 Task: In Heading Arial with underline. Font size of heading  '18'Font style of data Calibri. Font size of data  9Alignment of headline & data Align center. Fill color in heading,  RedFont color of data Black Apply border in Data No BorderIn the sheet  Excel Template Workbook Spreadsheetbook
Action: Mouse moved to (48, 130)
Screenshot: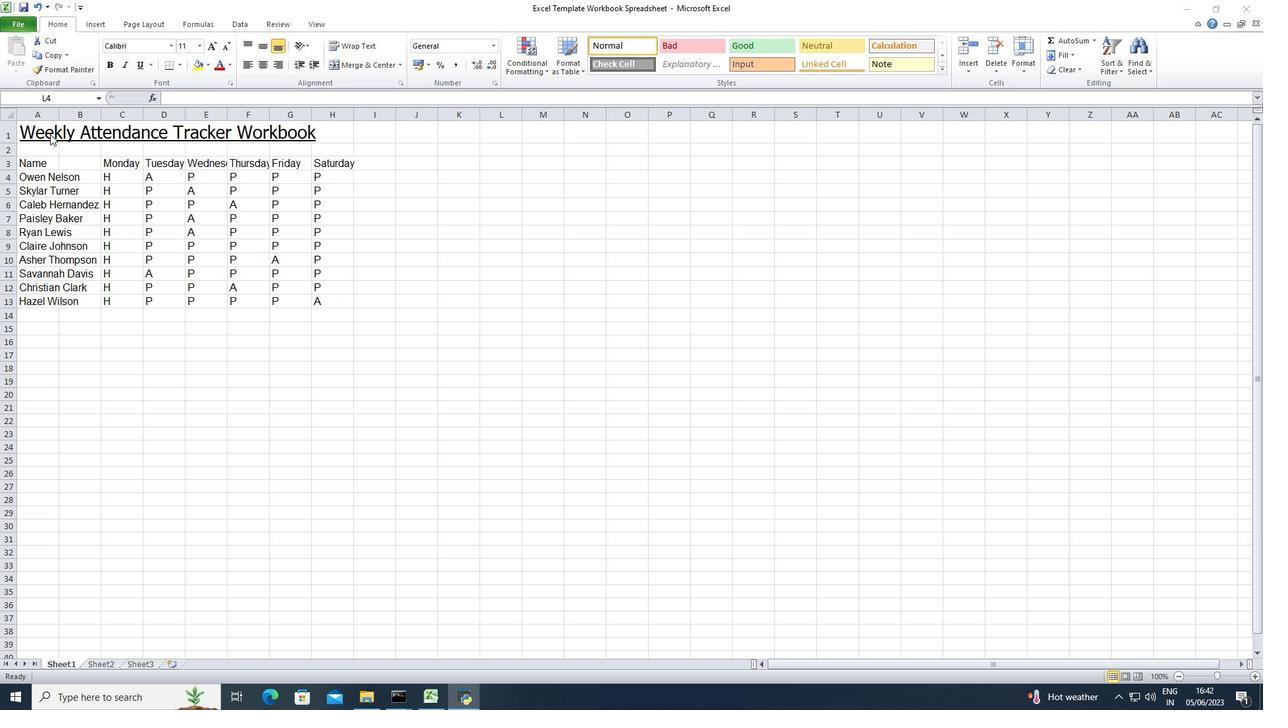 
Action: Mouse pressed left at (48, 130)
Screenshot: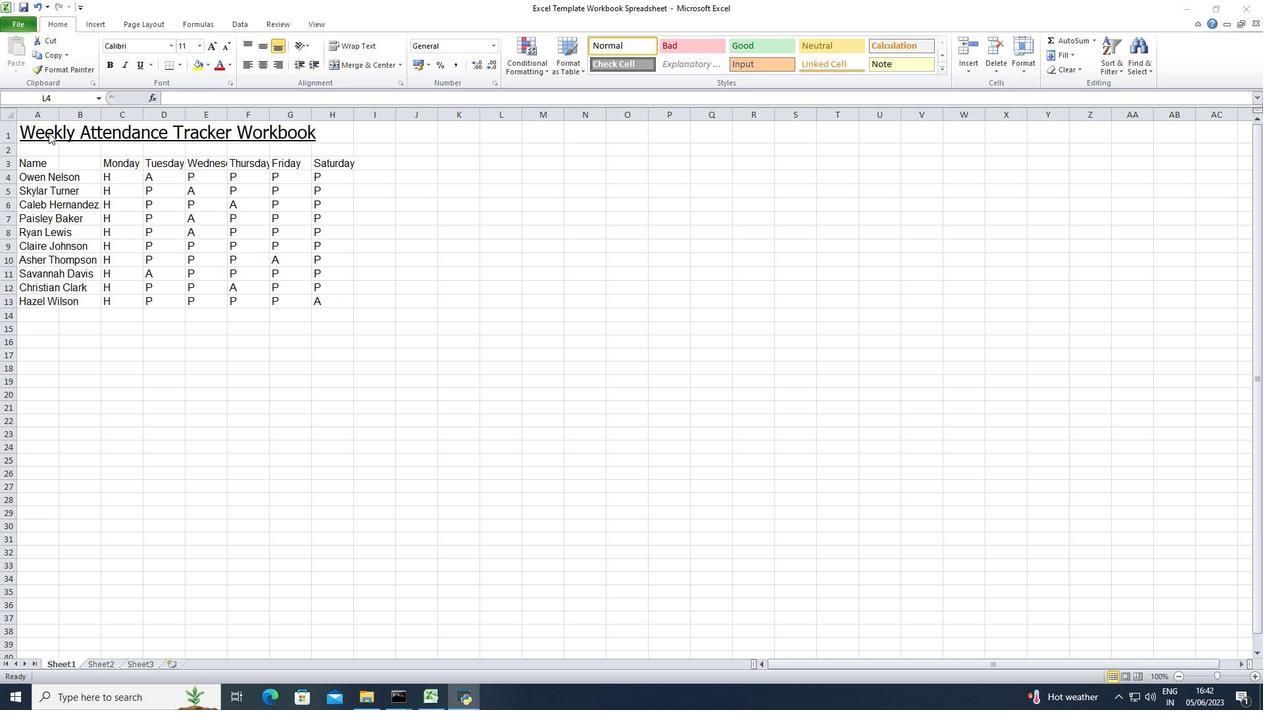 
Action: Mouse moved to (42, 130)
Screenshot: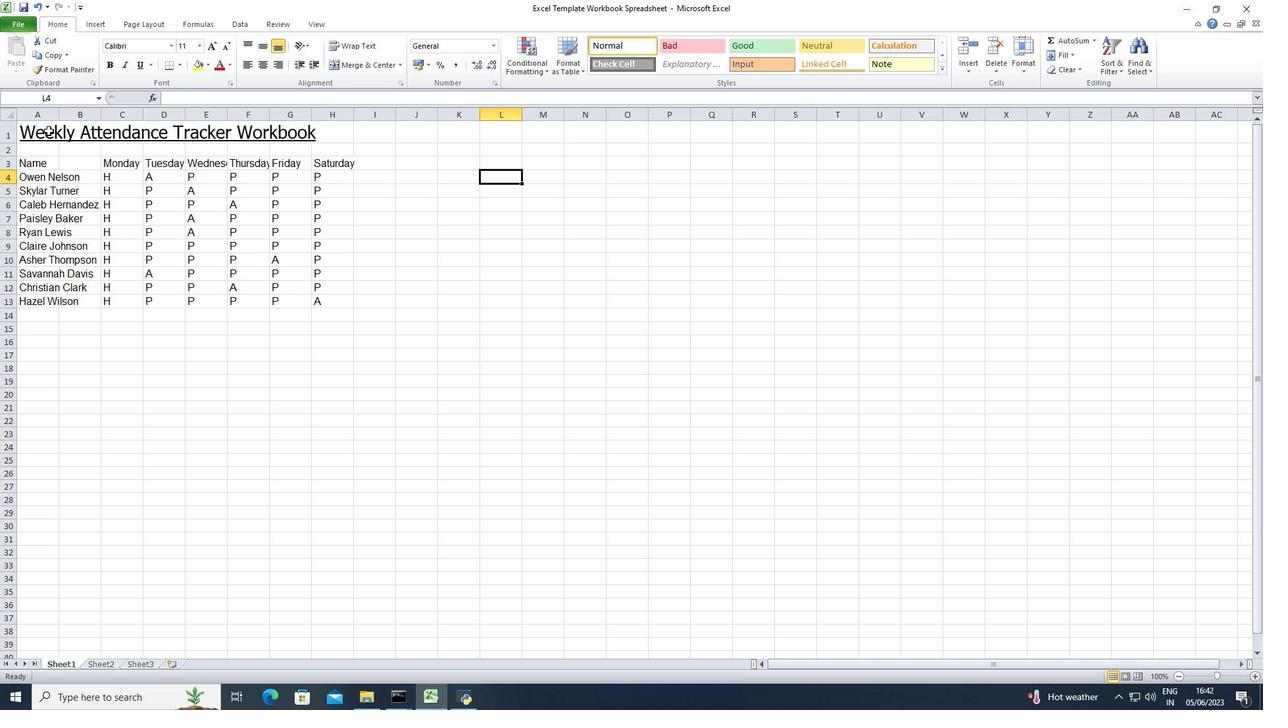 
Action: Mouse pressed left at (42, 130)
Screenshot: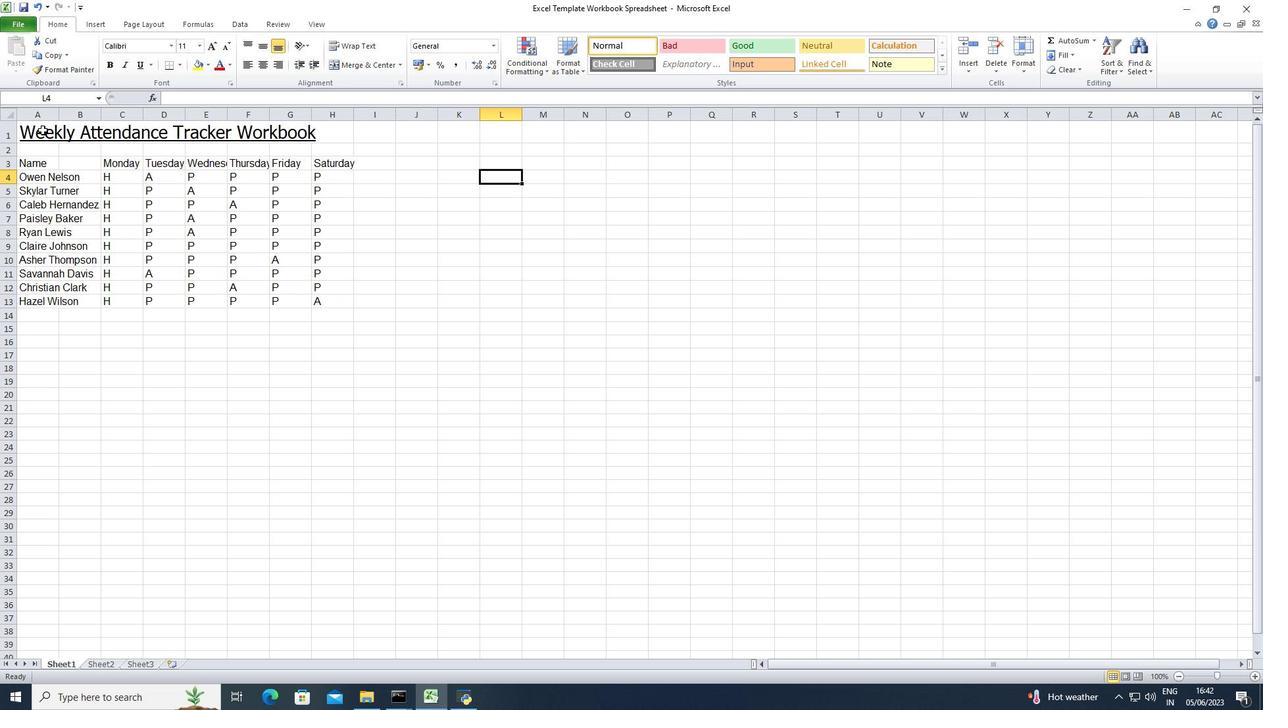 
Action: Mouse pressed left at (42, 130)
Screenshot: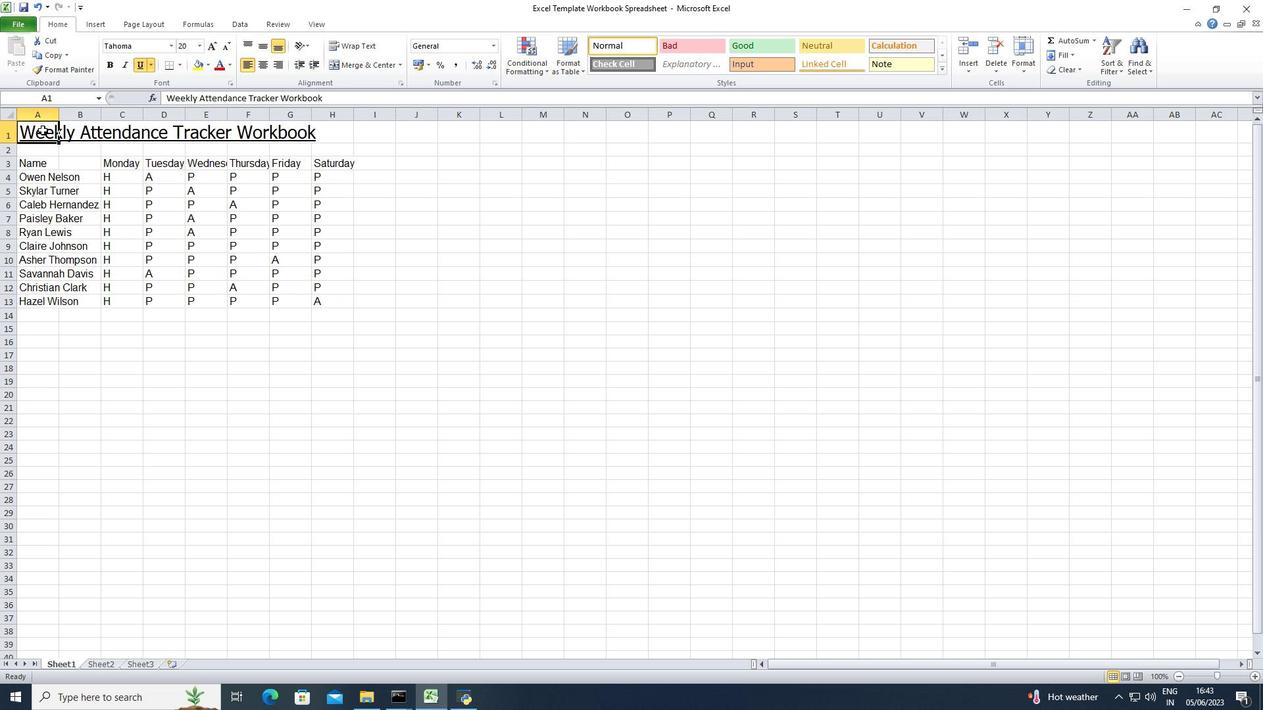
Action: Mouse moved to (132, 171)
Screenshot: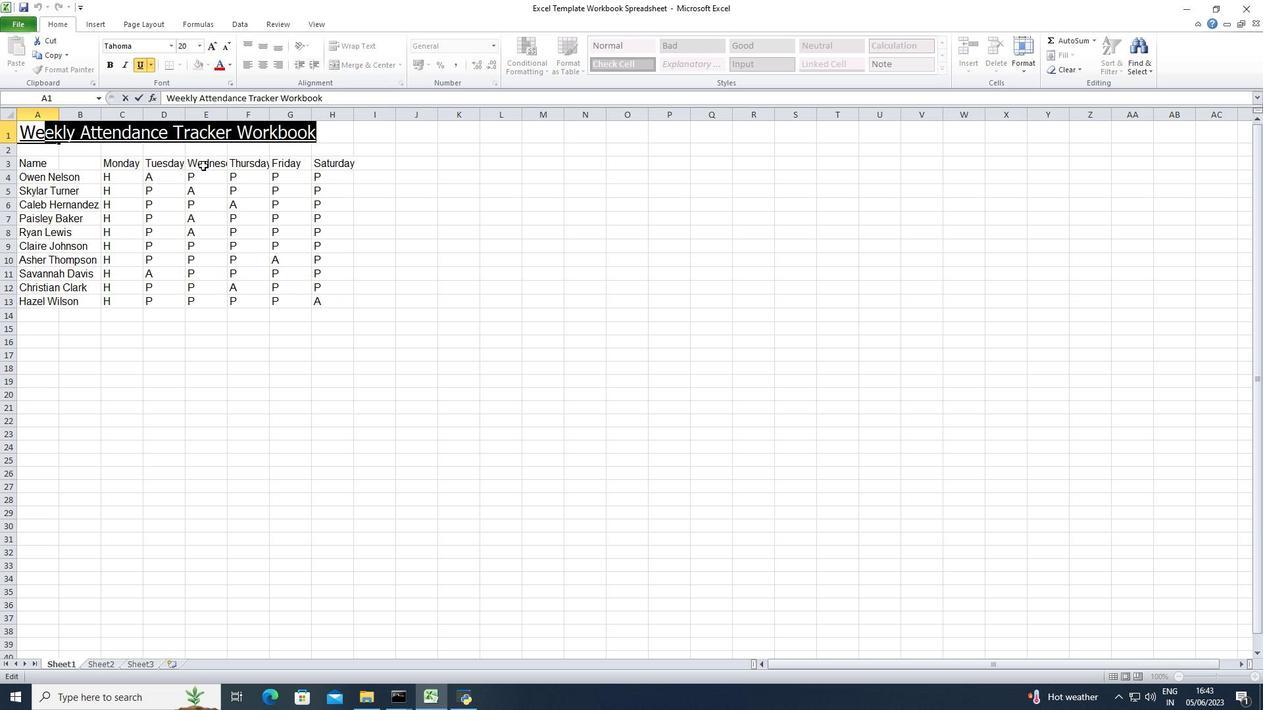 
Action: Mouse pressed left at (132, 171)
Screenshot: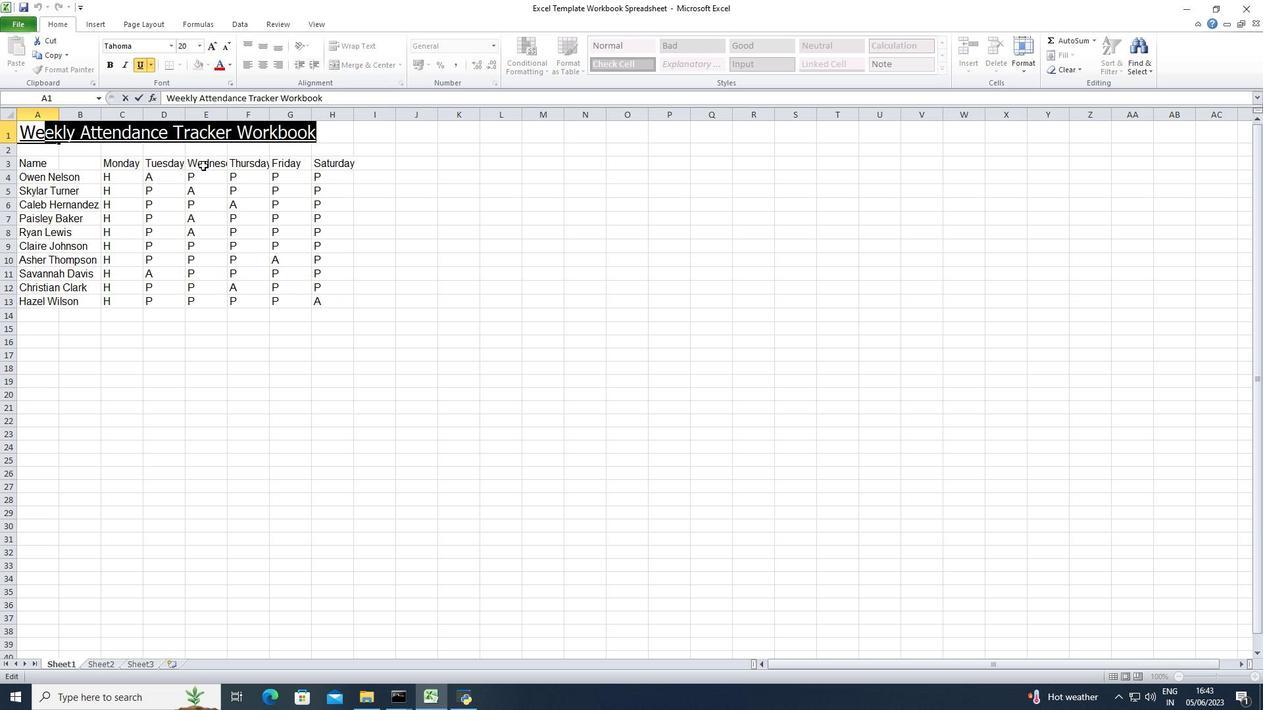 
Action: Mouse moved to (42, 139)
Screenshot: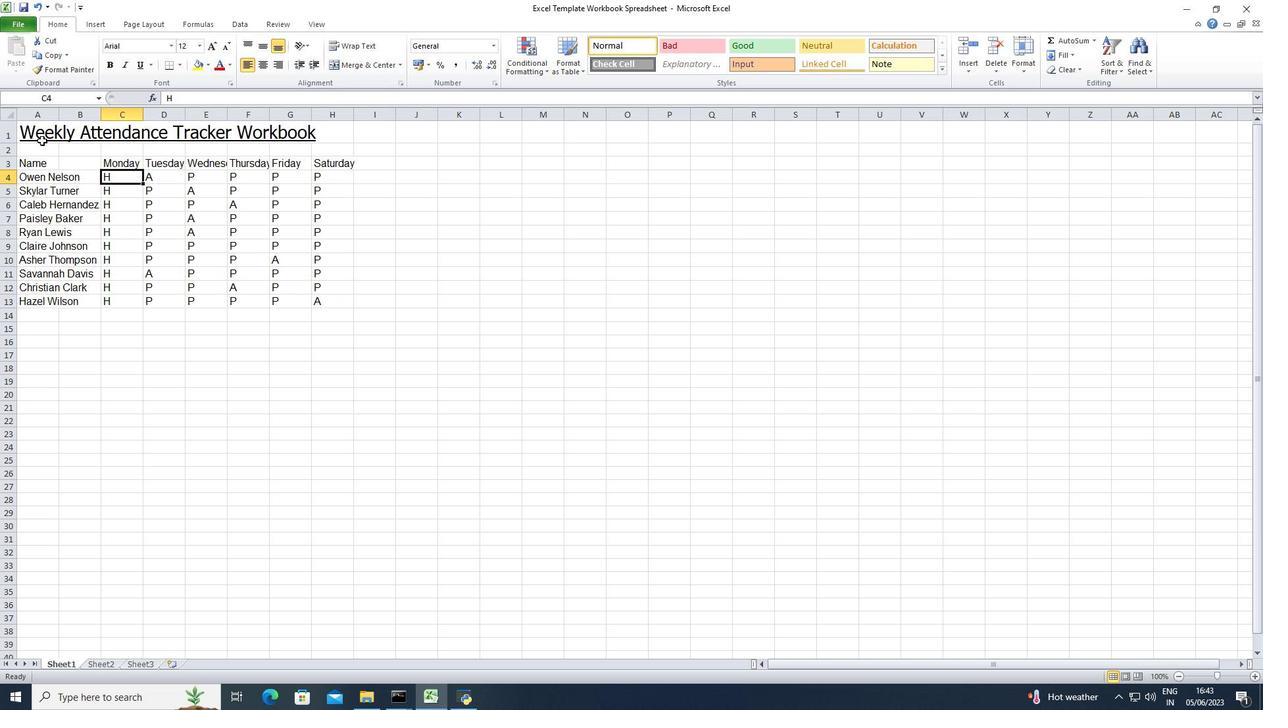 
Action: Mouse pressed left at (42, 139)
Screenshot: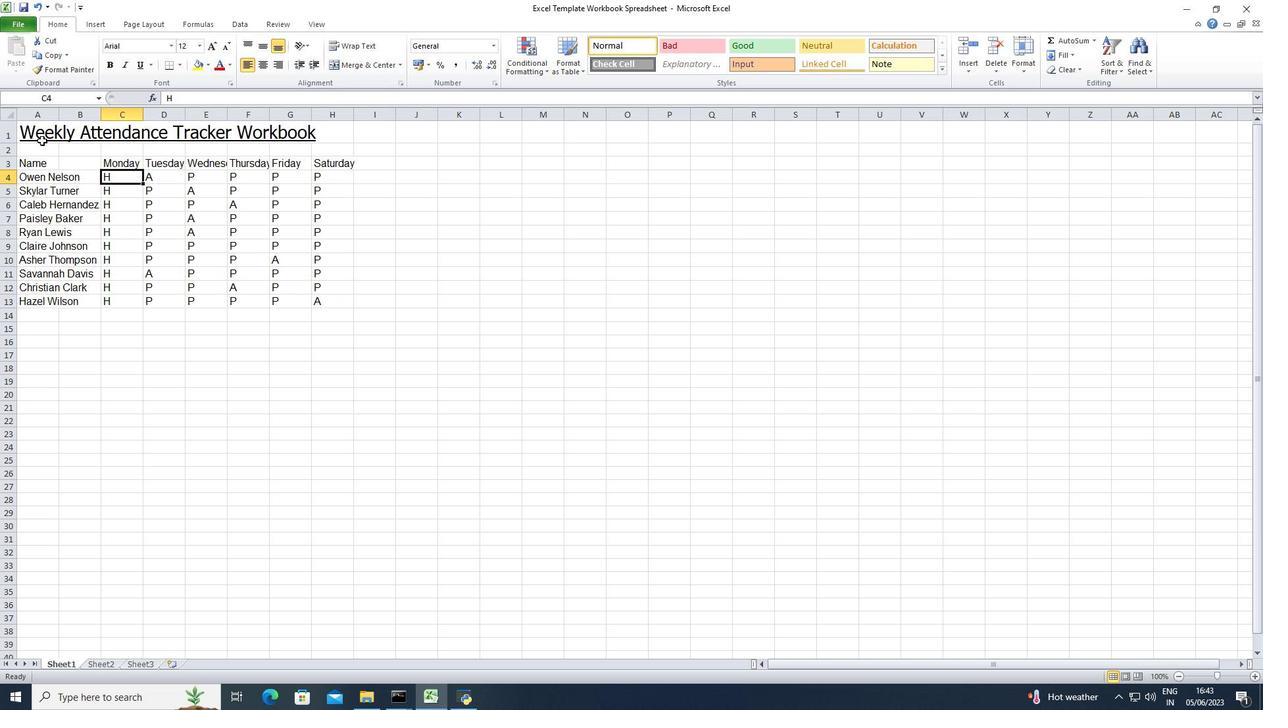 
Action: Mouse moved to (147, 46)
Screenshot: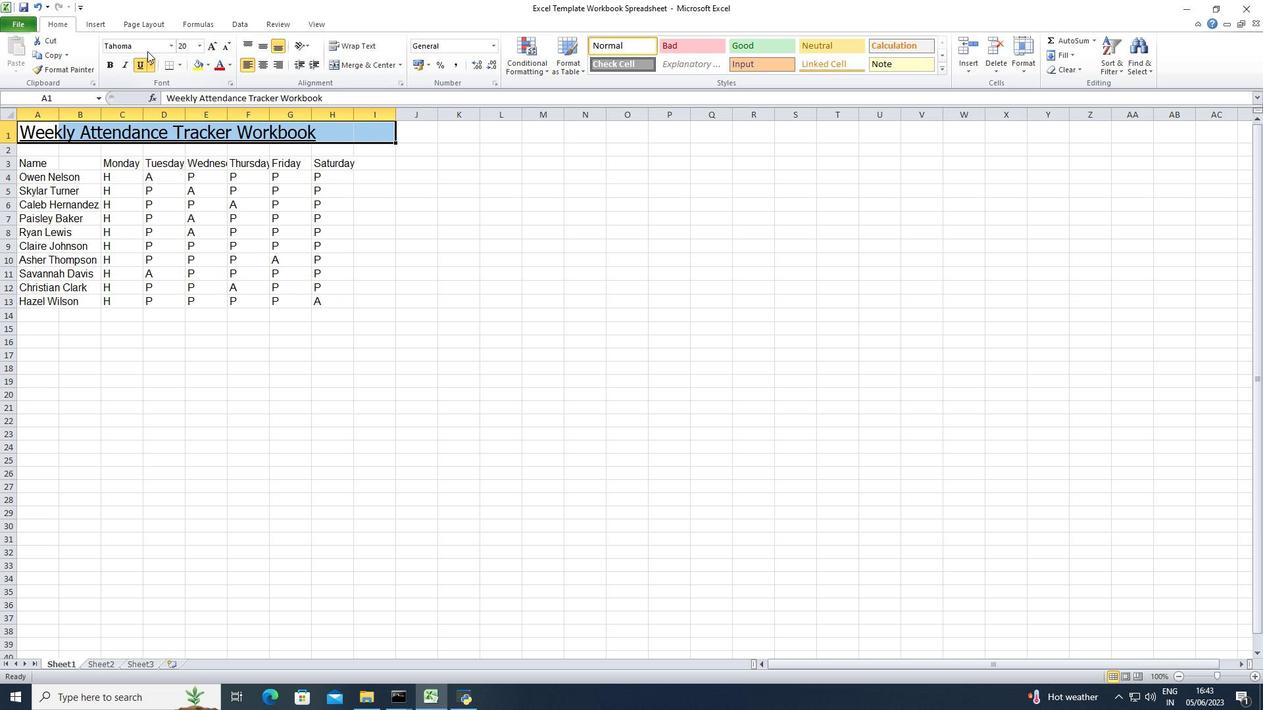
Action: Mouse pressed left at (147, 46)
Screenshot: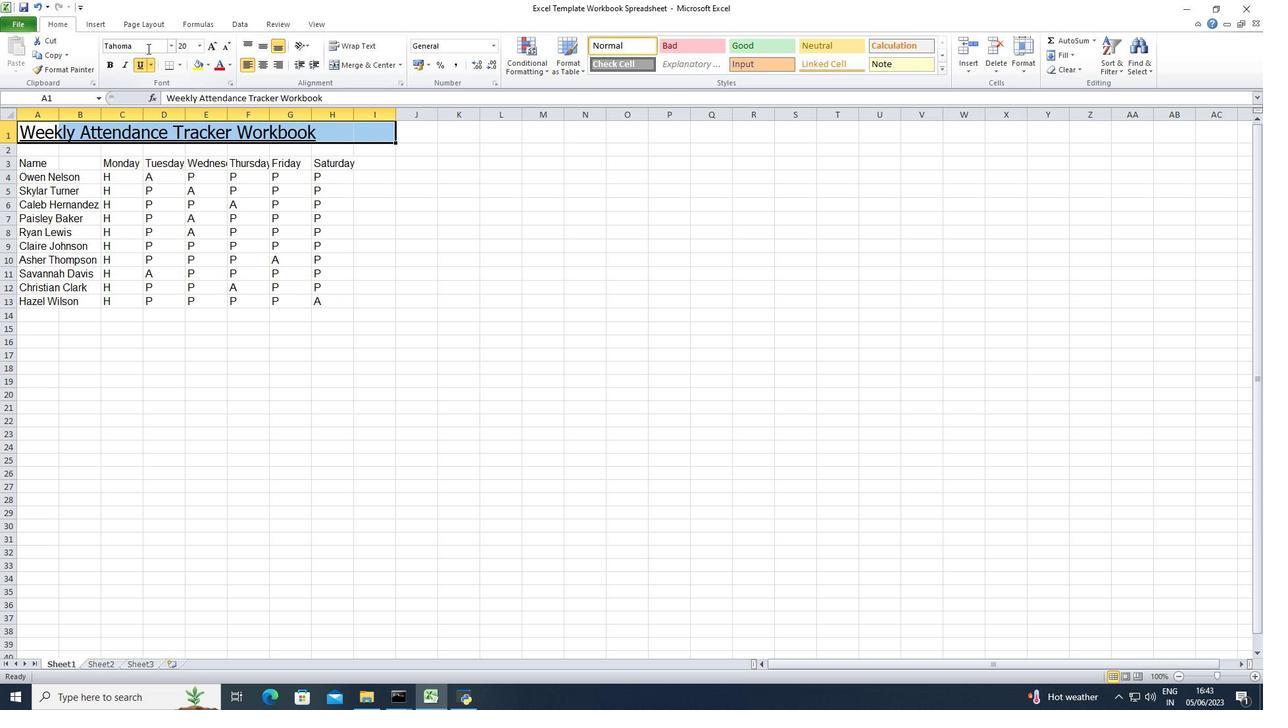 
Action: Key pressed <Key.shift>Arial<Key.enter>
Screenshot: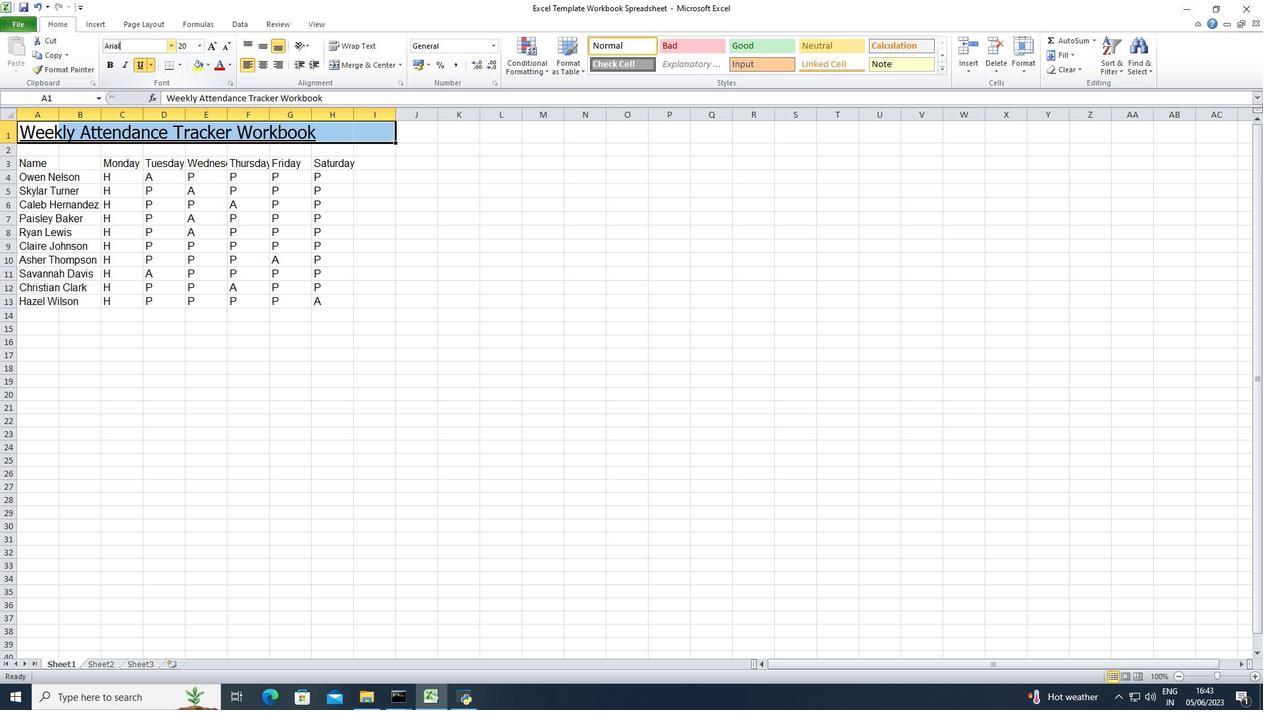 
Action: Mouse moved to (204, 42)
Screenshot: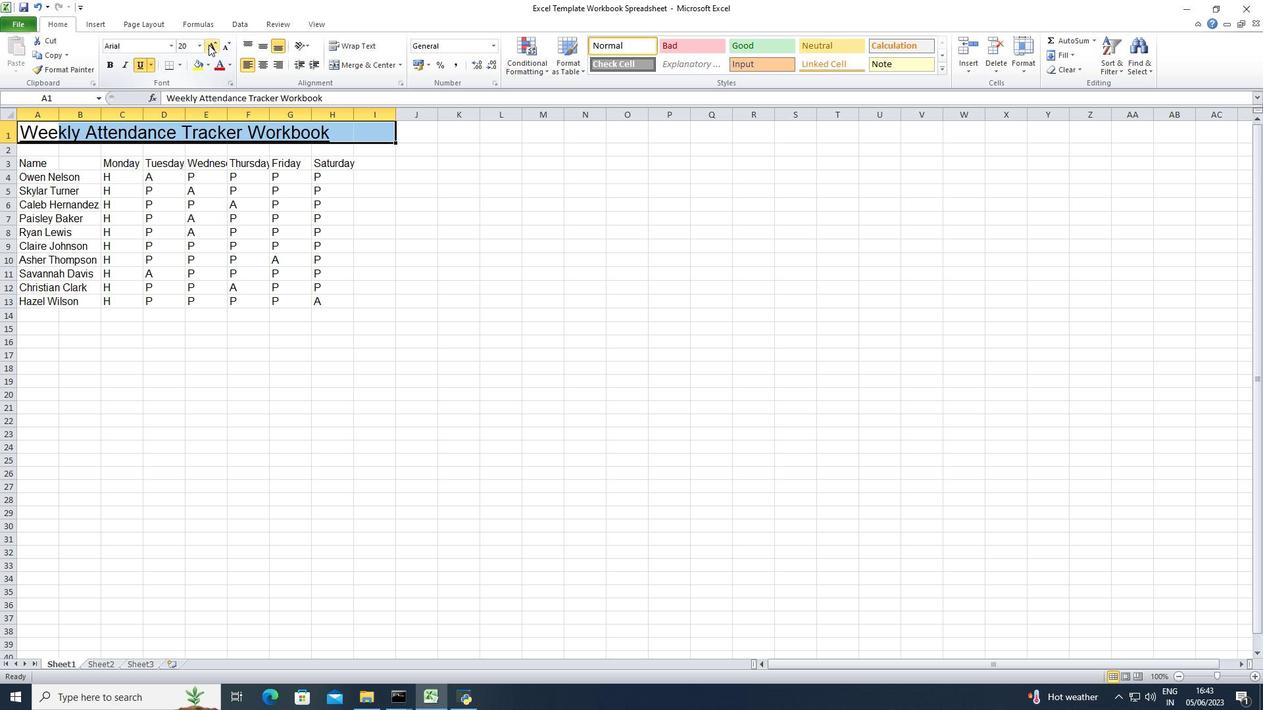 
Action: Mouse pressed left at (204, 42)
Screenshot: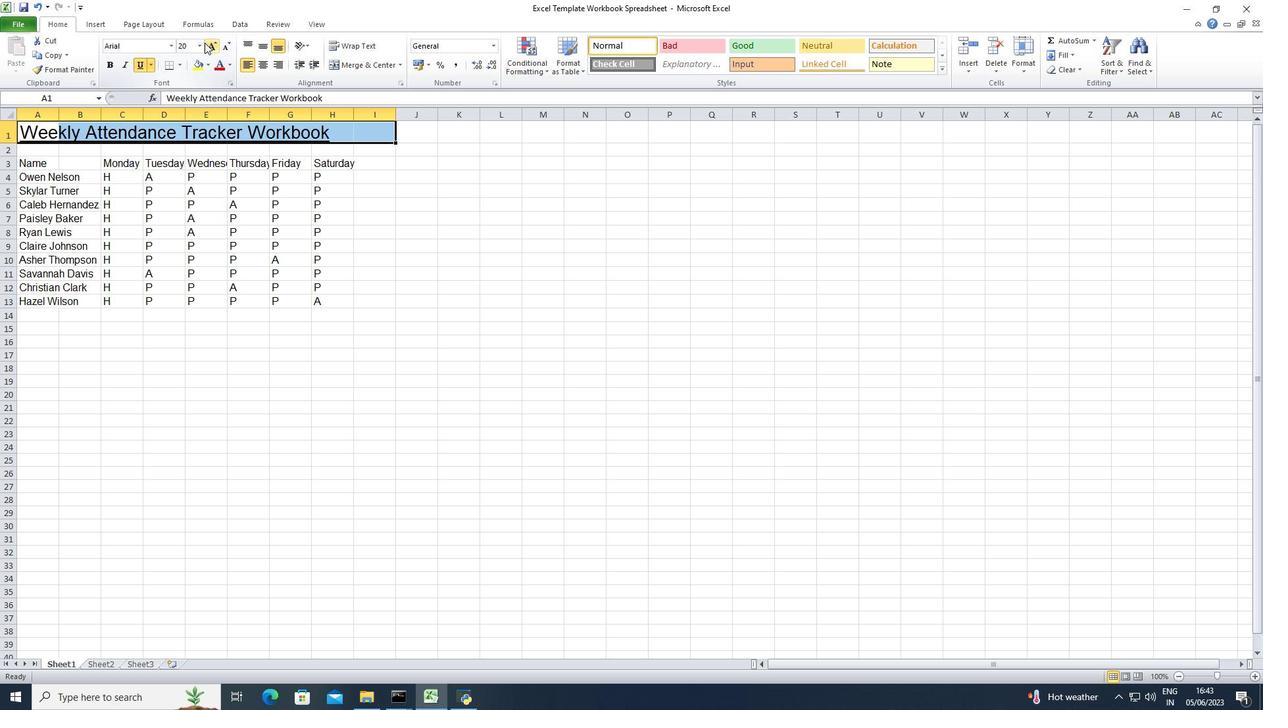
Action: Mouse moved to (202, 42)
Screenshot: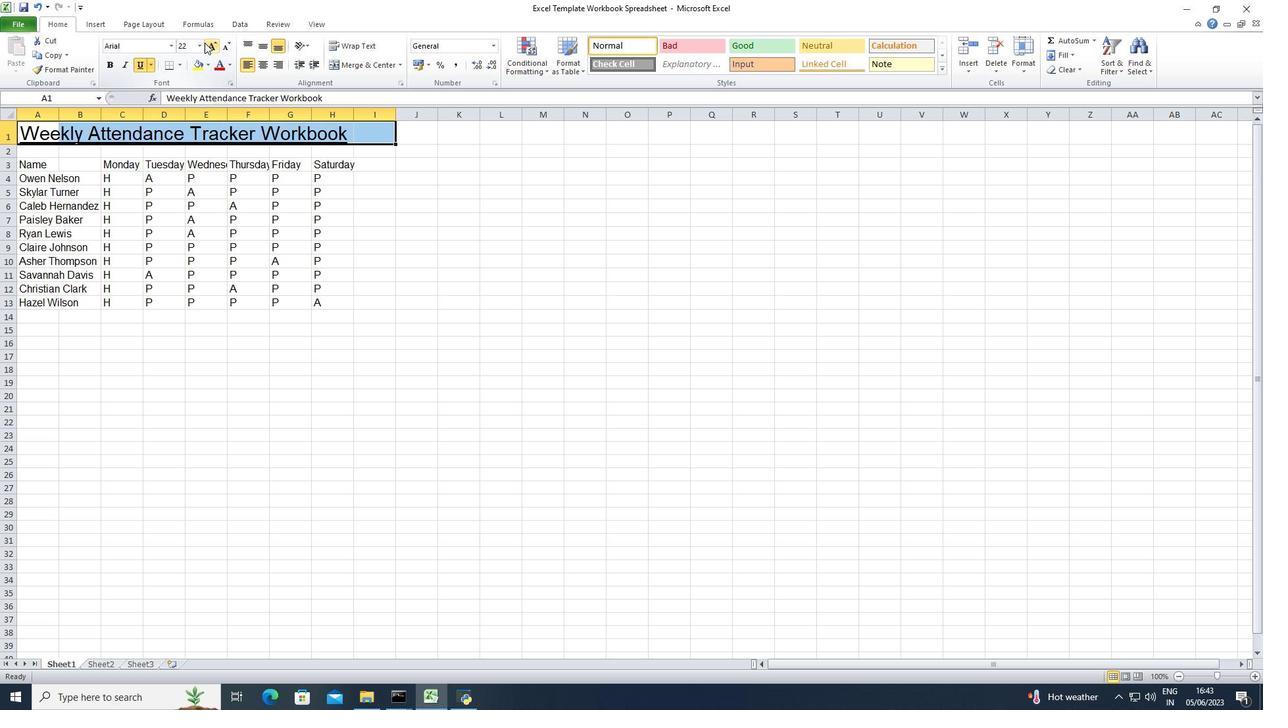 
Action: Mouse pressed left at (202, 42)
Screenshot: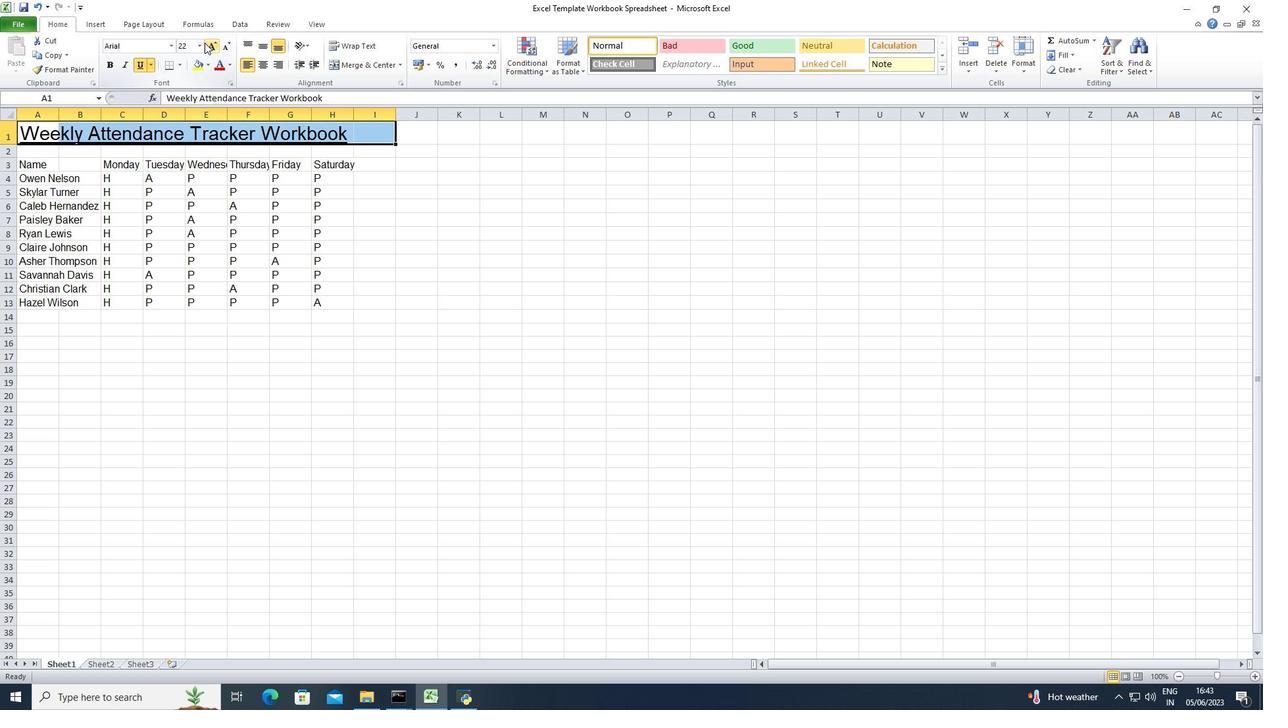 
Action: Mouse moved to (189, 132)
Screenshot: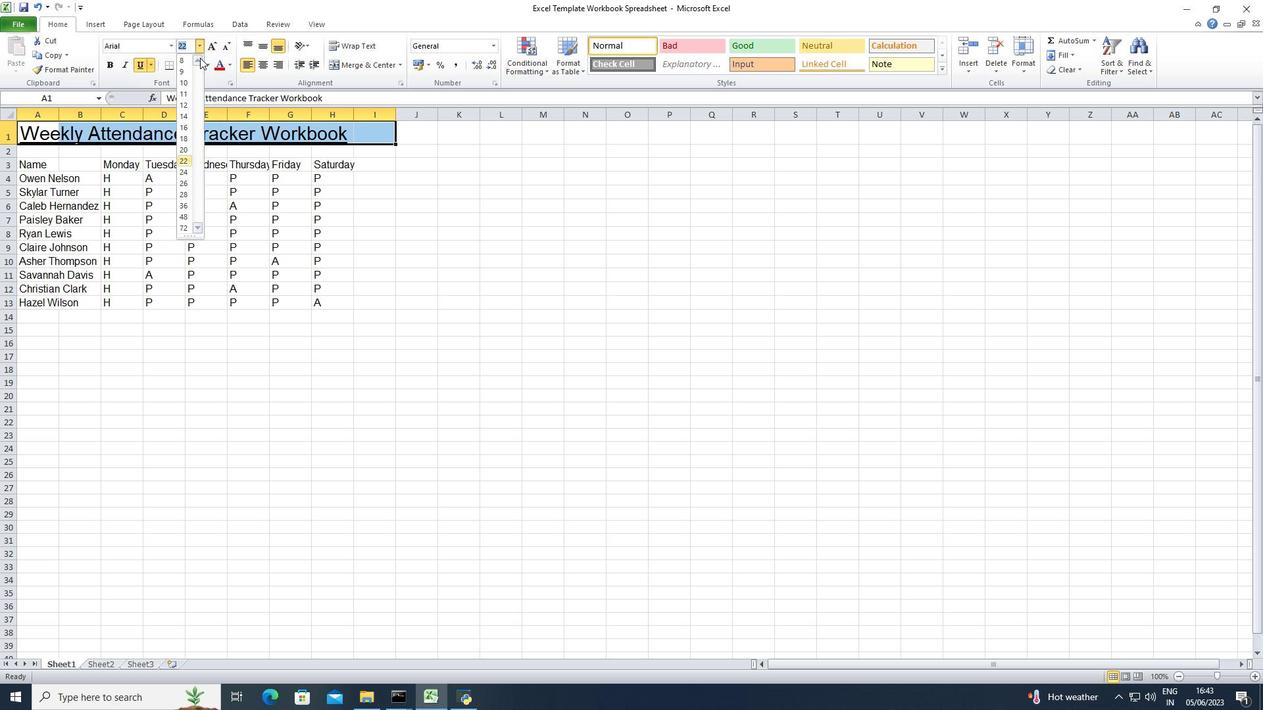 
Action: Mouse pressed left at (189, 132)
Screenshot: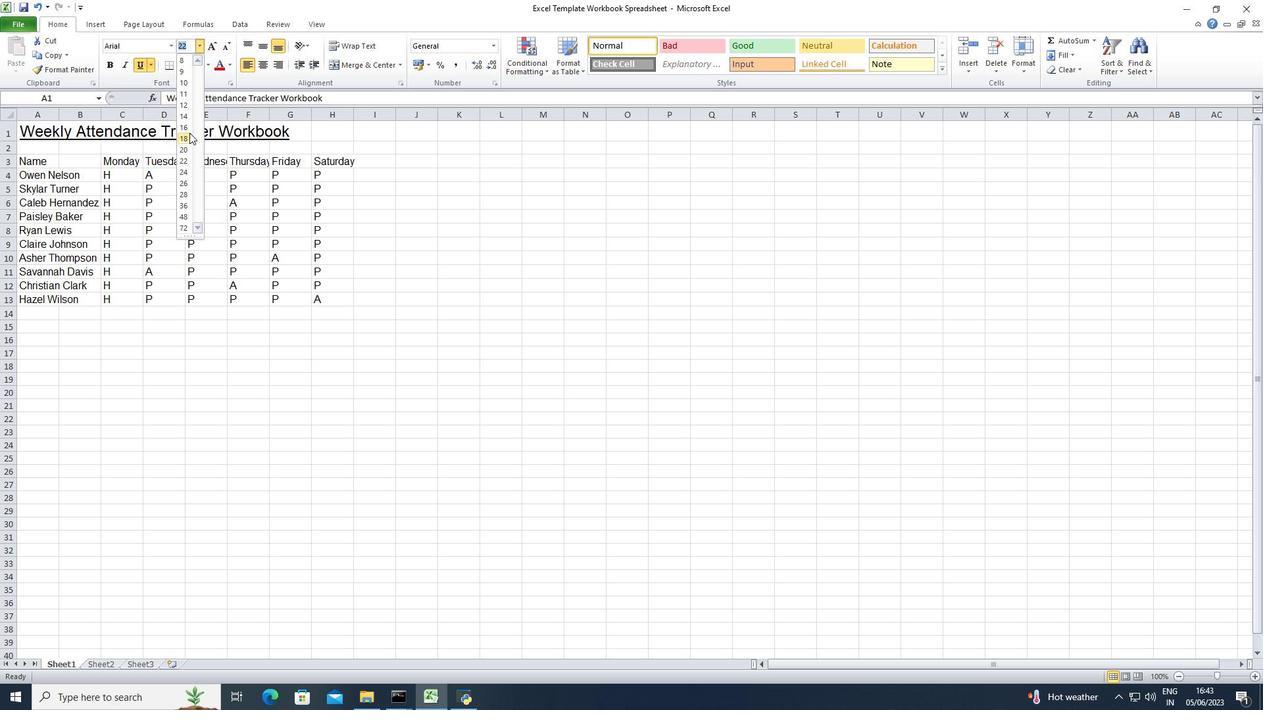 
Action: Mouse moved to (42, 161)
Screenshot: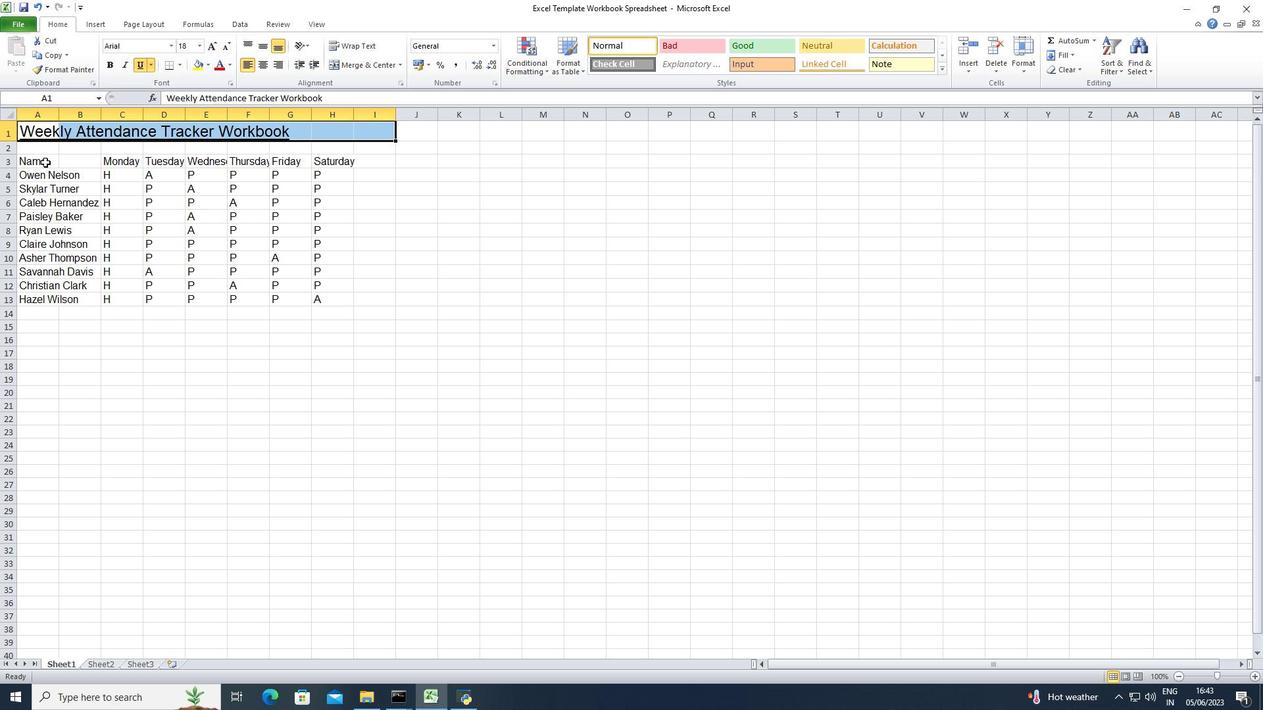 
Action: Mouse pressed left at (42, 161)
Screenshot: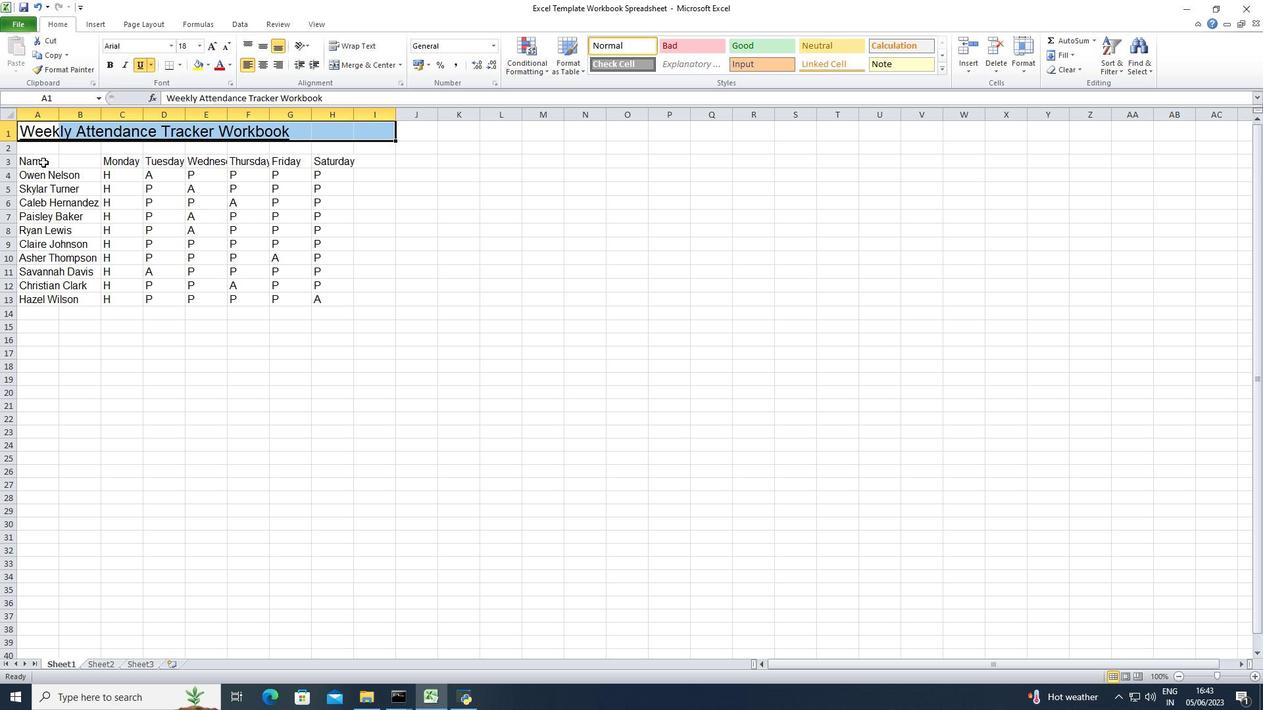 
Action: Mouse moved to (138, 43)
Screenshot: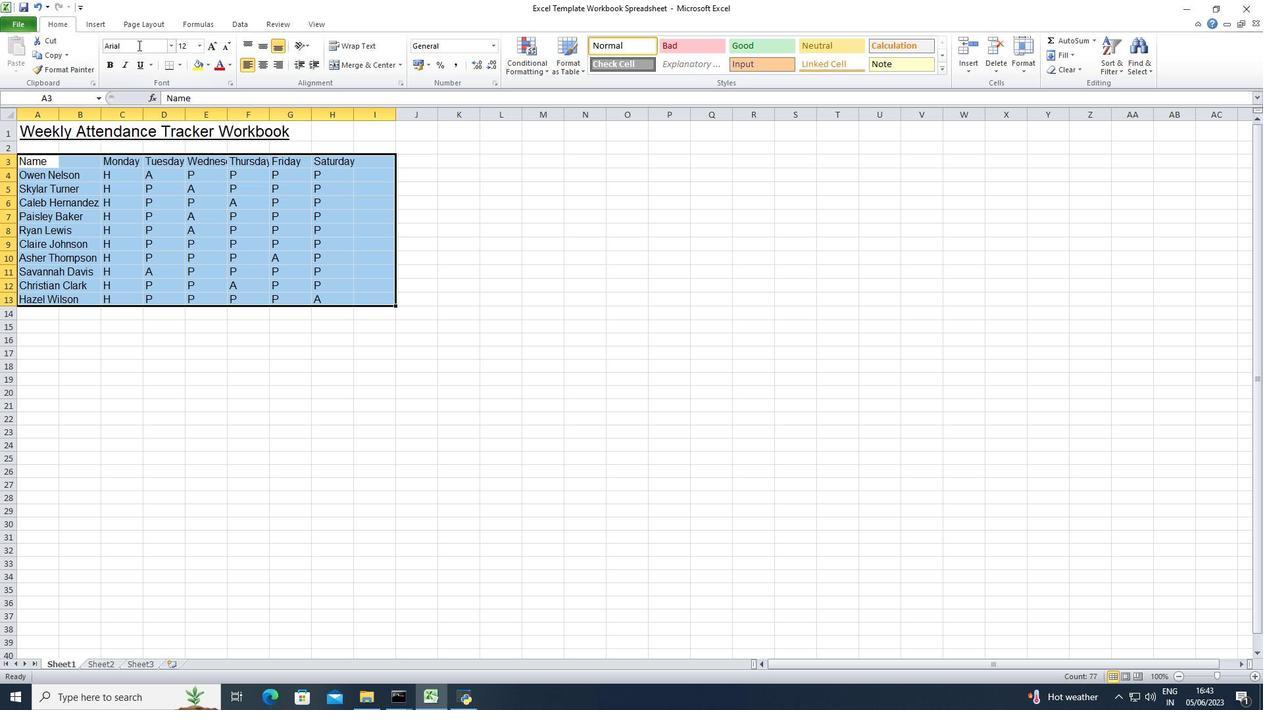
Action: Mouse pressed left at (138, 43)
Screenshot: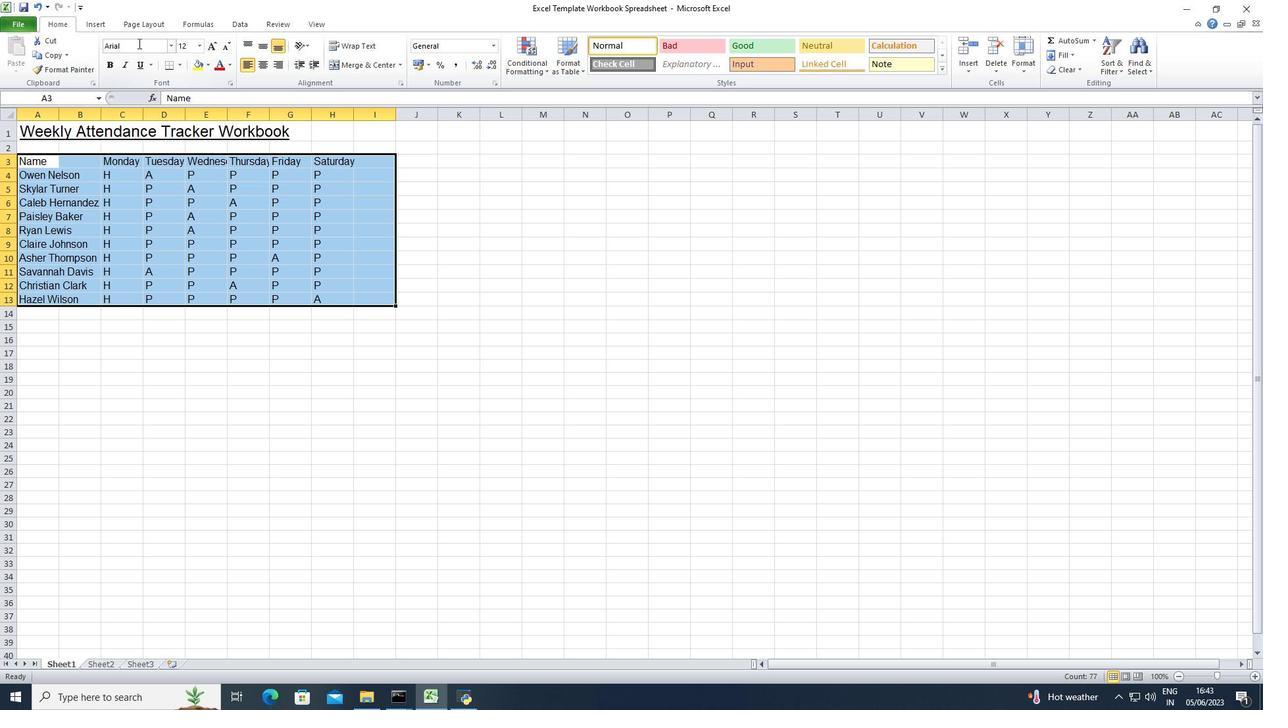 
Action: Key pressed <Key.shift>Calibri<Key.enter>
Screenshot: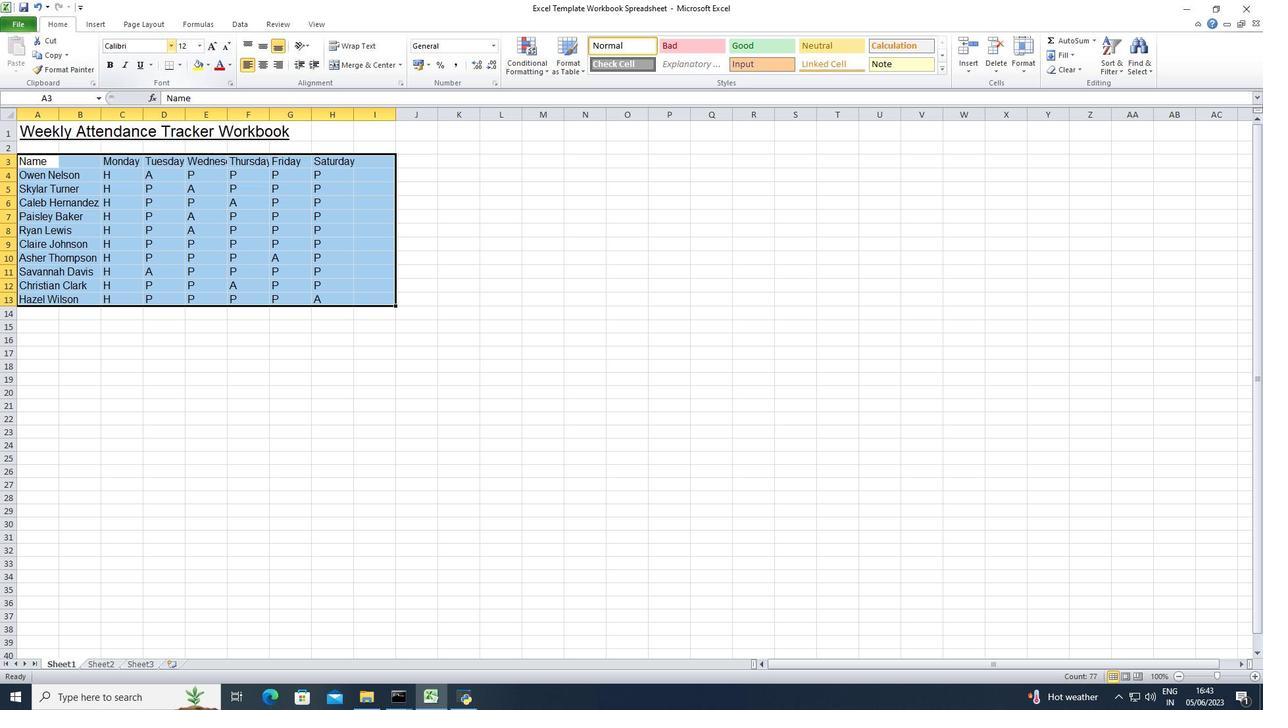 
Action: Mouse moved to (196, 46)
Screenshot: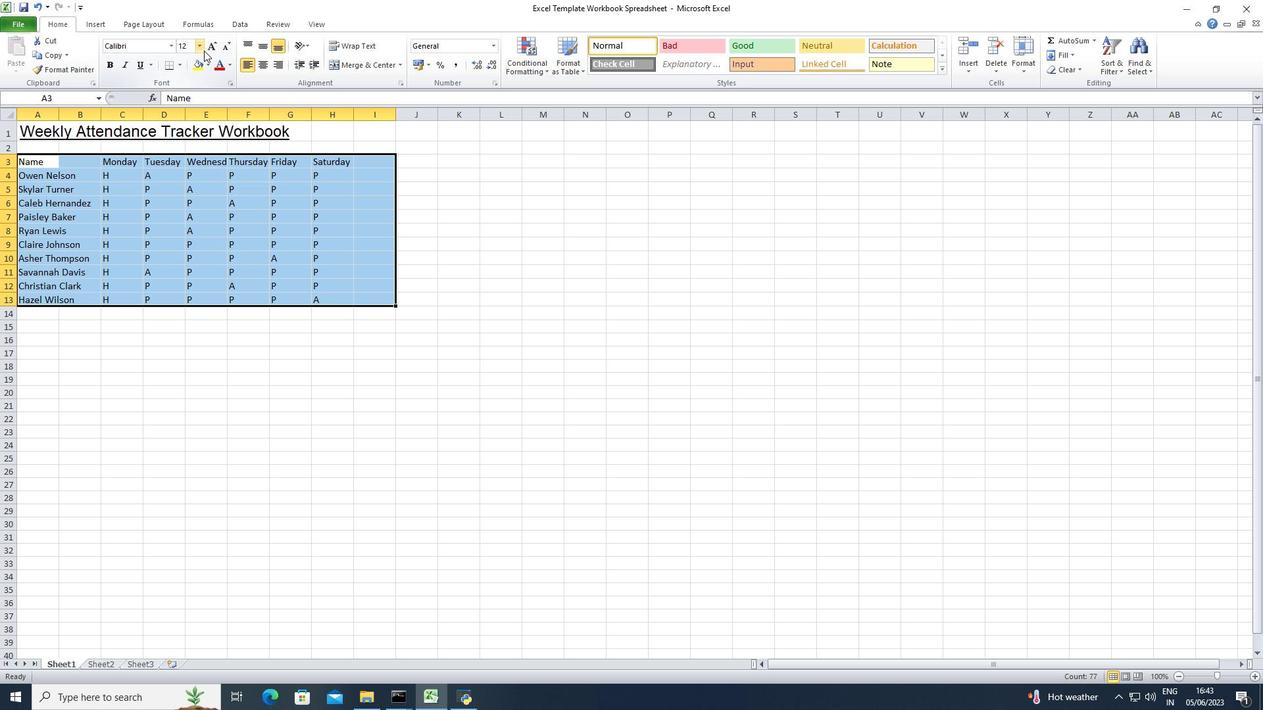 
Action: Mouse pressed left at (196, 46)
Screenshot: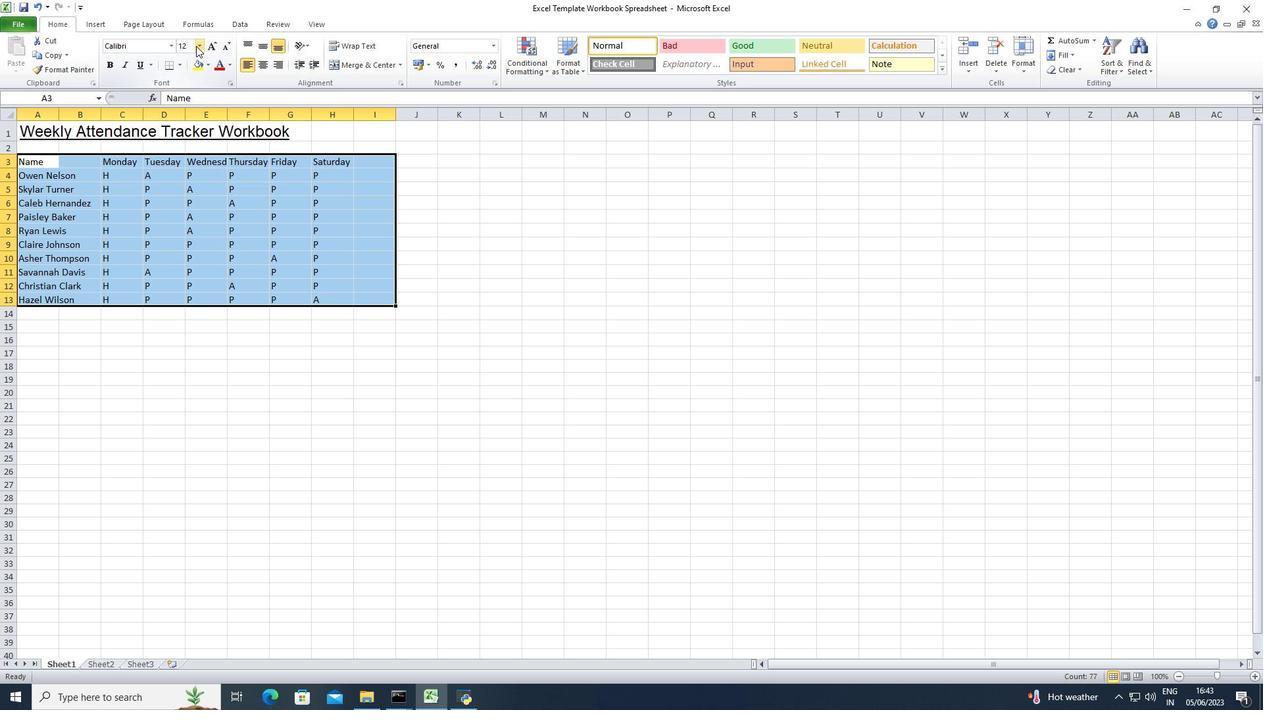 
Action: Mouse moved to (188, 67)
Screenshot: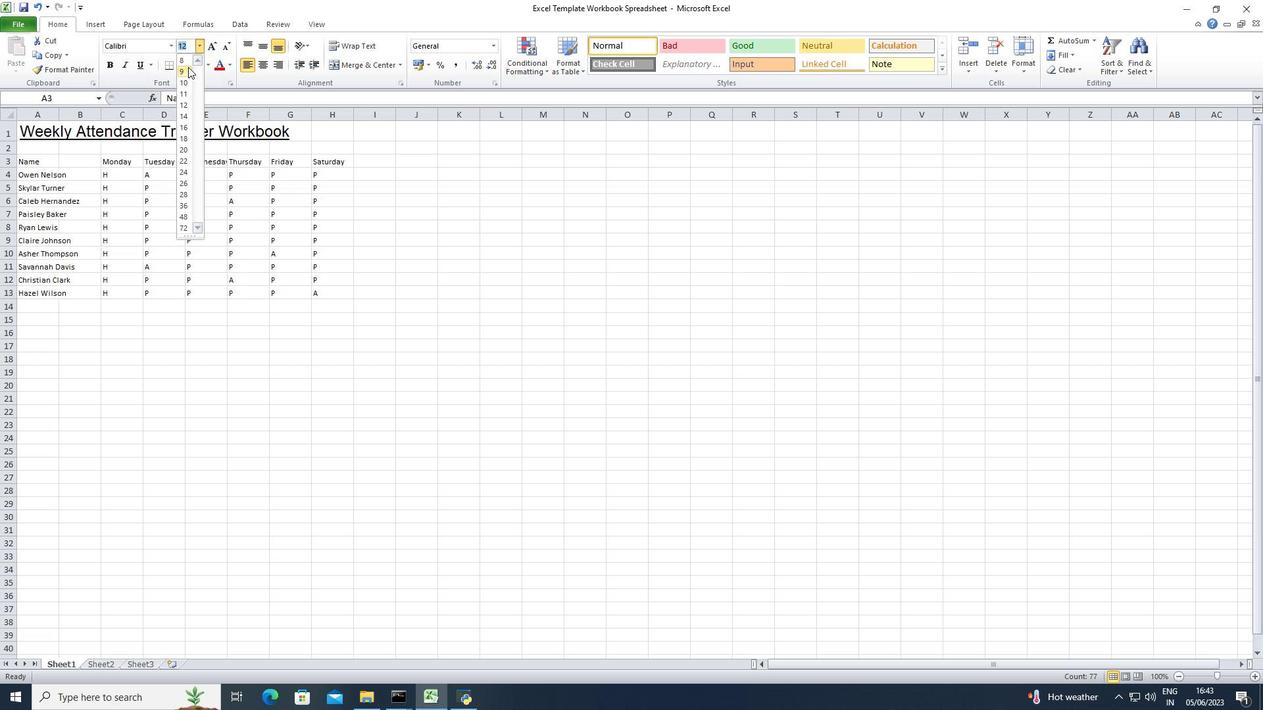 
Action: Mouse pressed left at (188, 67)
Screenshot: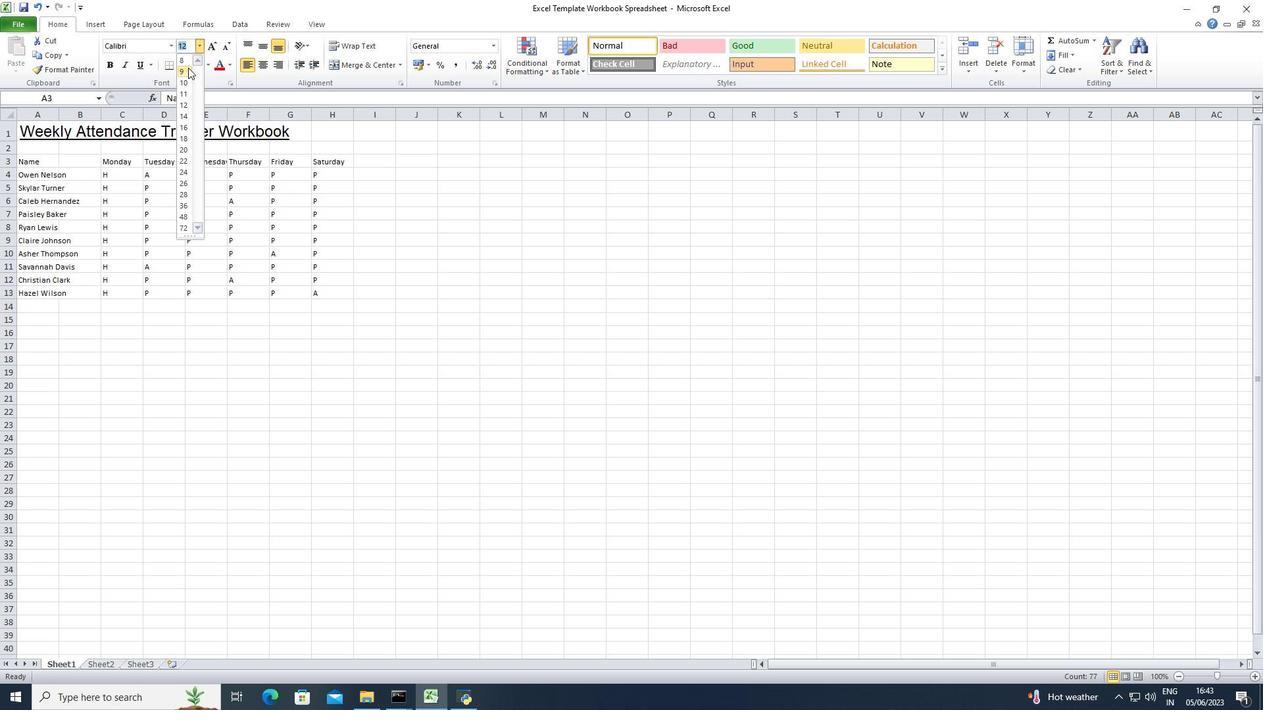 
Action: Mouse moved to (267, 62)
Screenshot: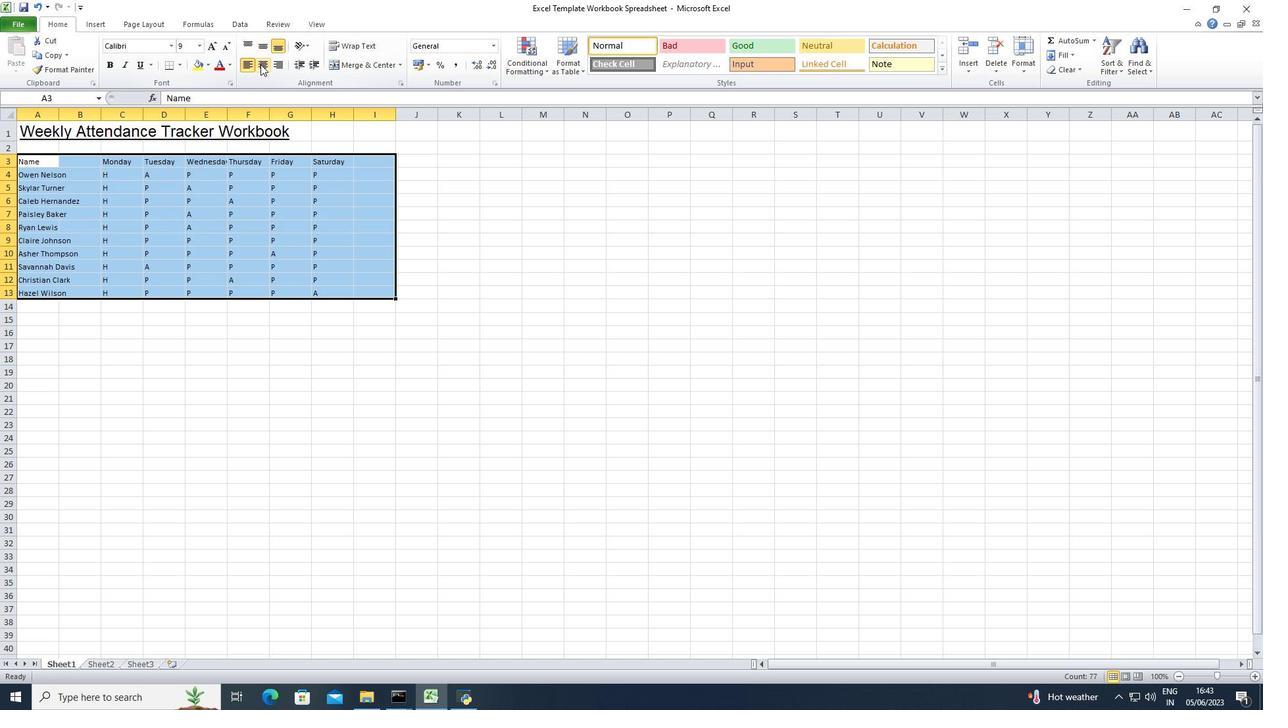 
Action: Mouse pressed left at (267, 62)
Screenshot: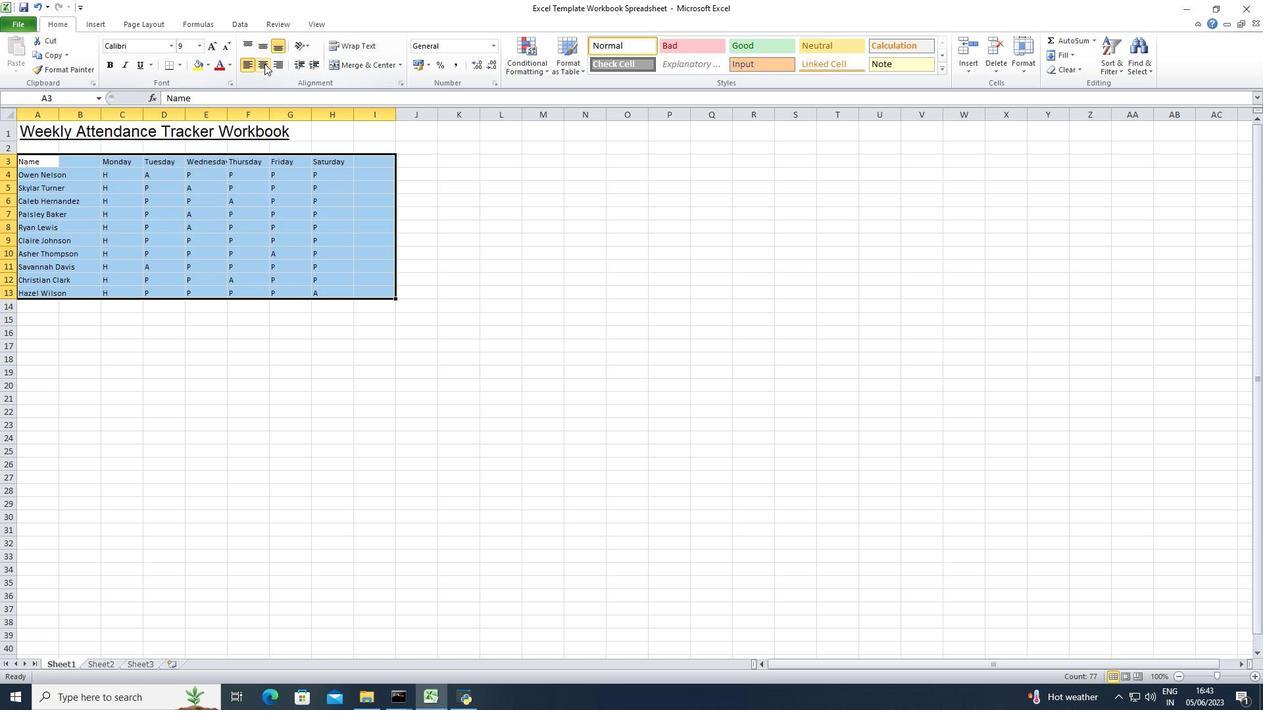 
Action: Mouse moved to (46, 130)
Screenshot: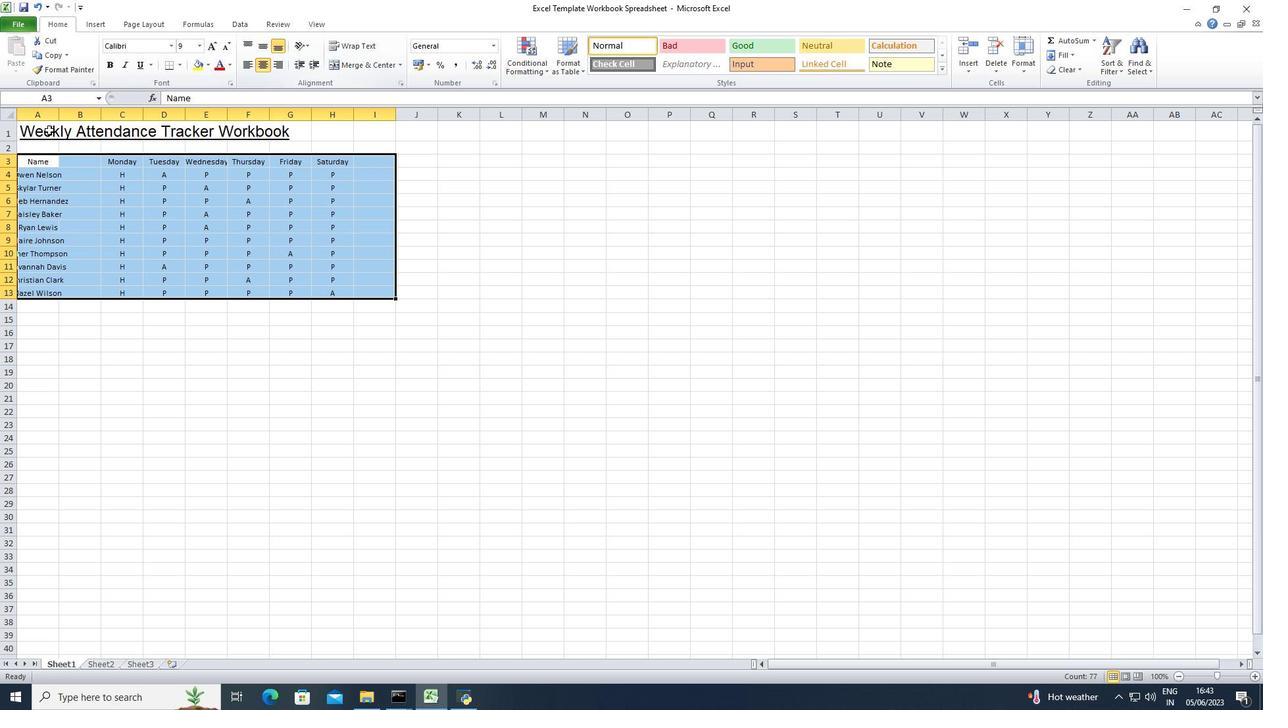 
Action: Mouse pressed left at (46, 130)
Screenshot: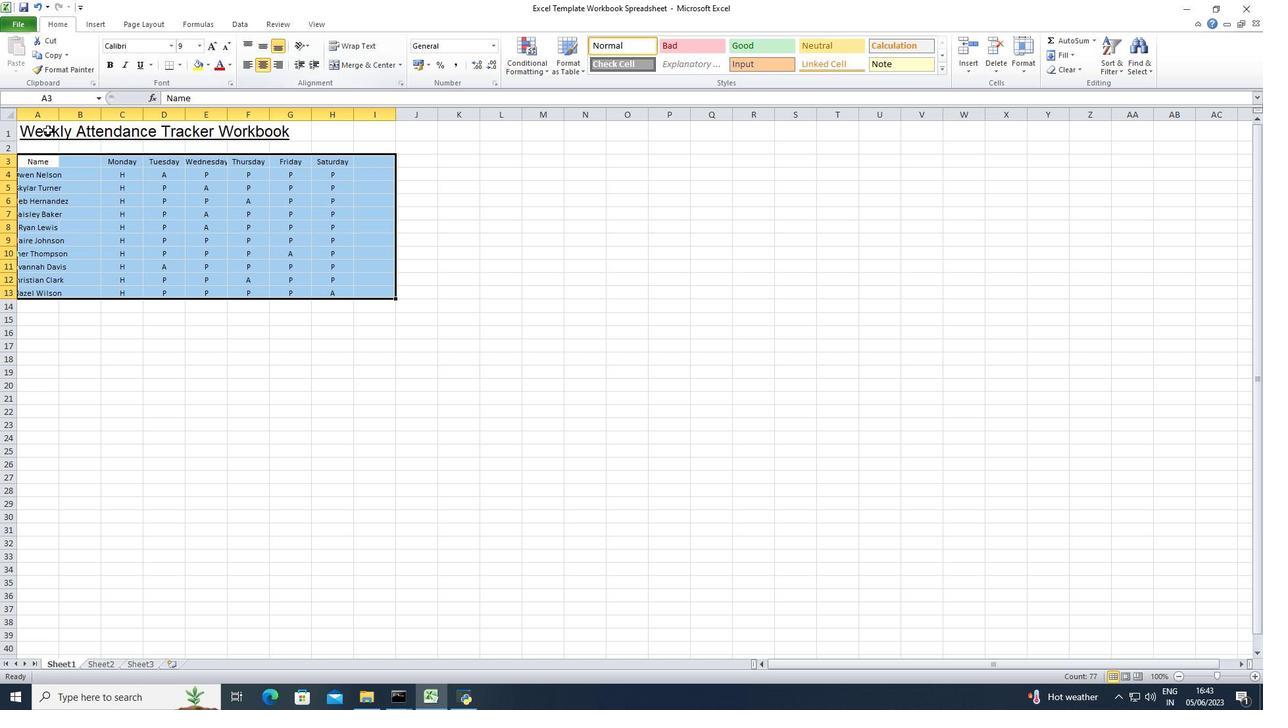 
Action: Mouse moved to (265, 69)
Screenshot: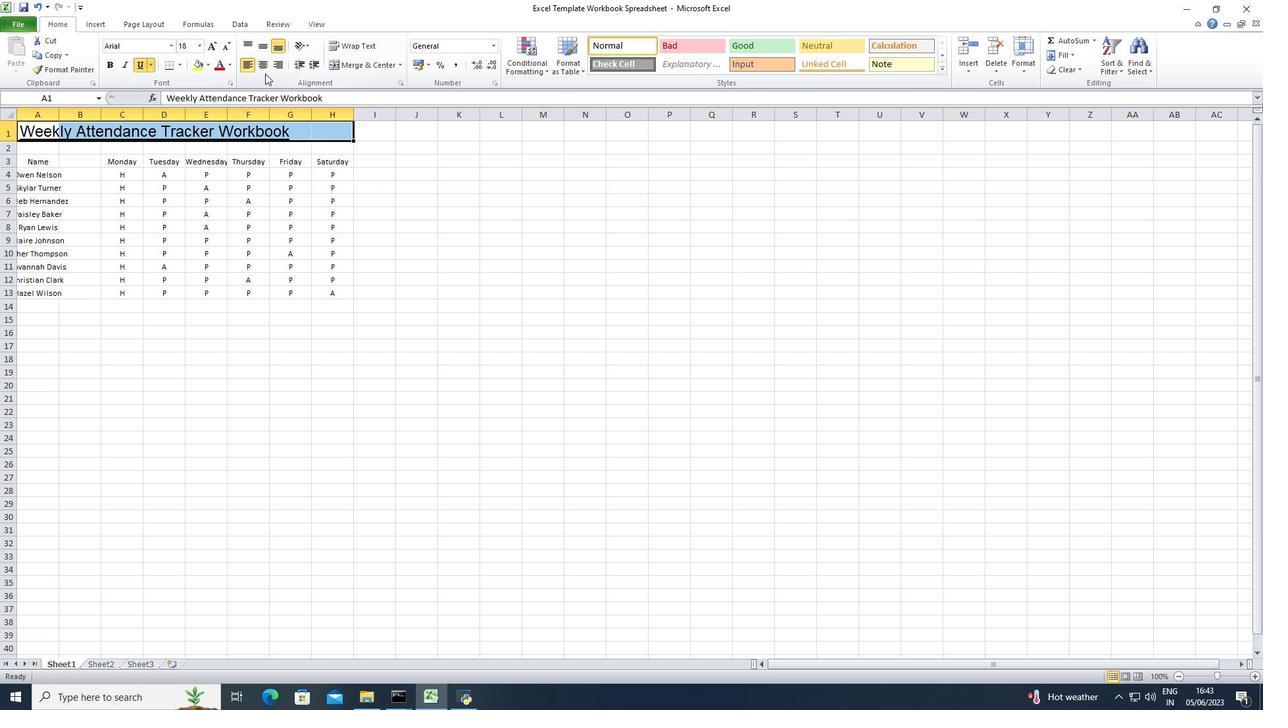 
Action: Mouse pressed left at (265, 69)
Screenshot: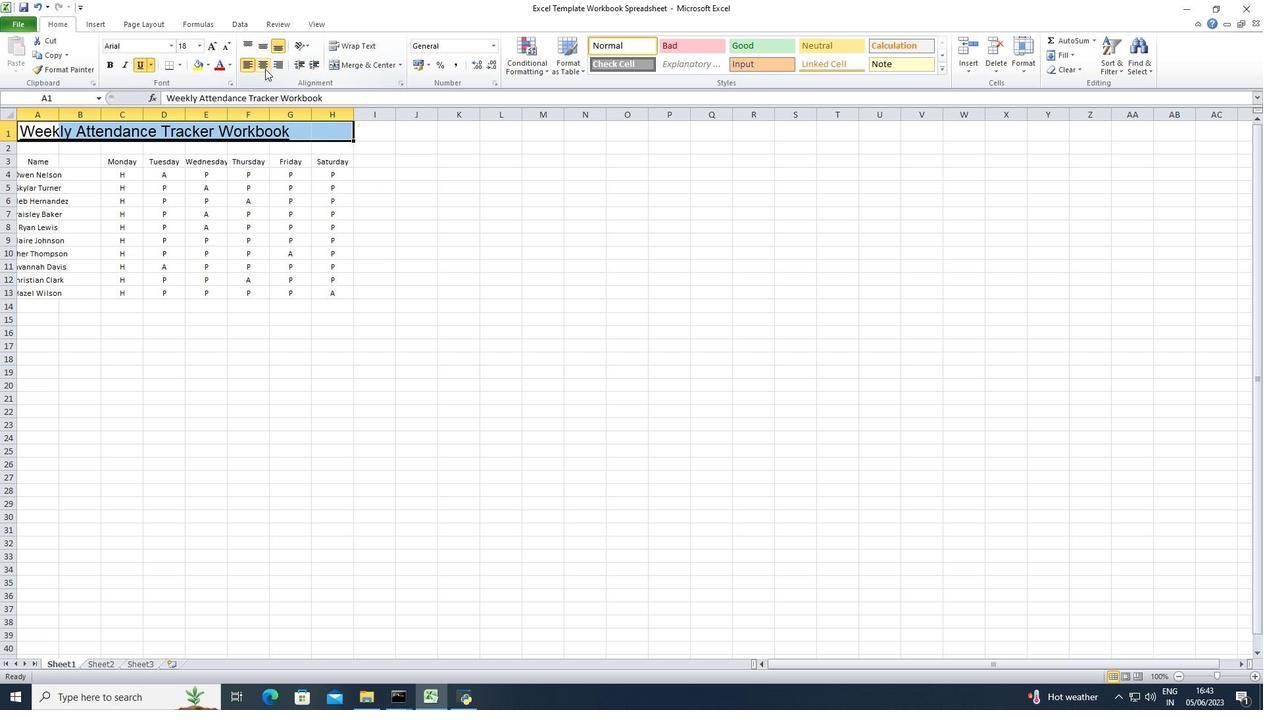 
Action: Mouse moved to (205, 63)
Screenshot: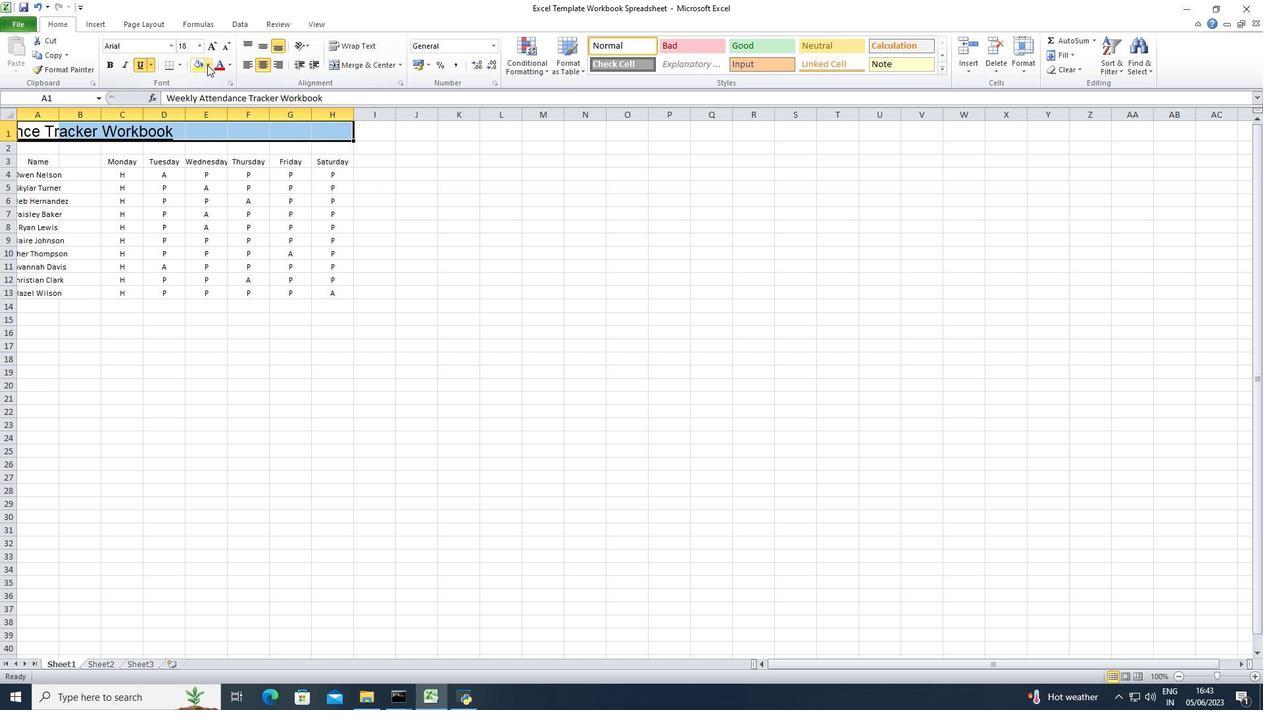 
Action: Mouse pressed left at (205, 63)
Screenshot: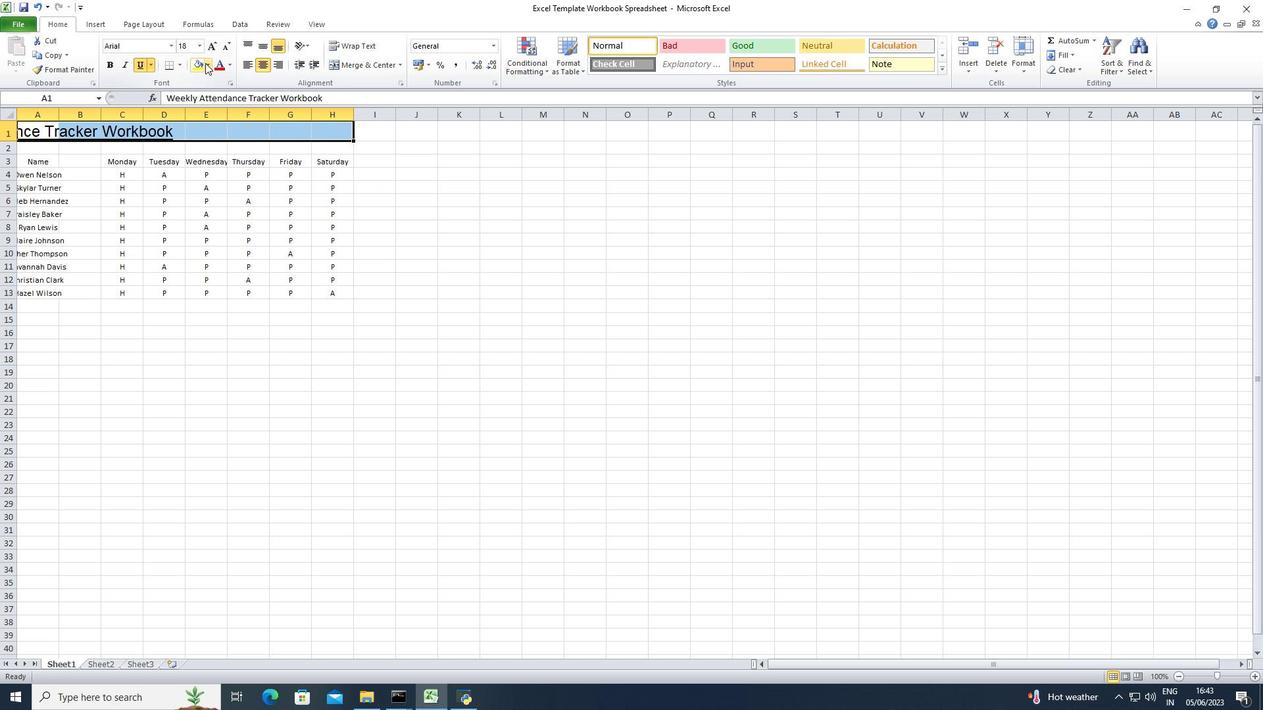 
Action: Mouse moved to (204, 158)
Screenshot: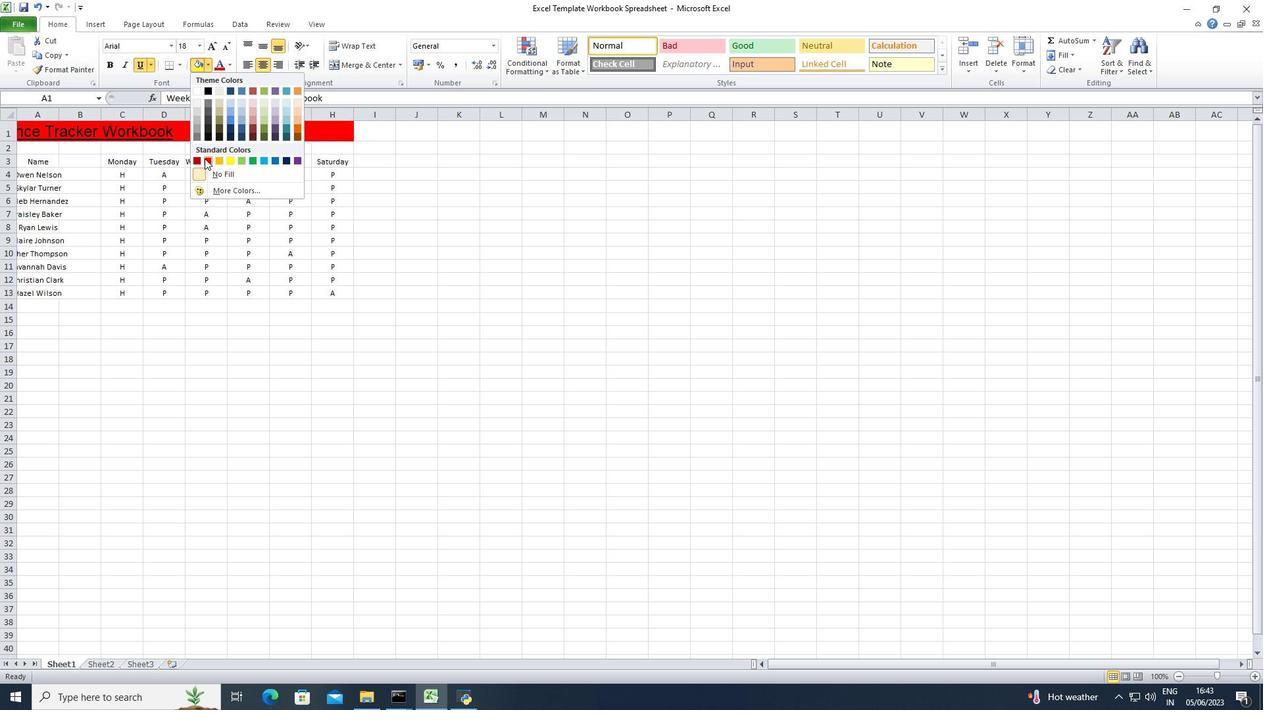 
Action: Mouse pressed left at (204, 158)
Screenshot: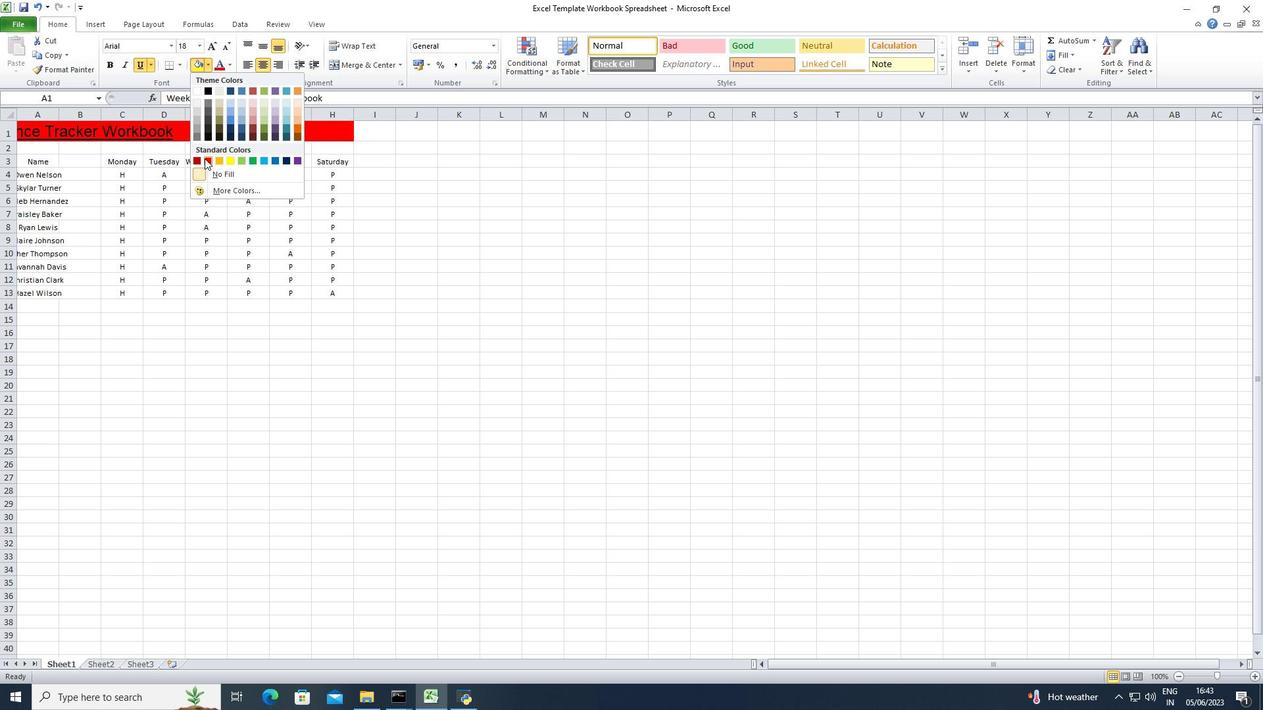 
Action: Mouse moved to (57, 111)
Screenshot: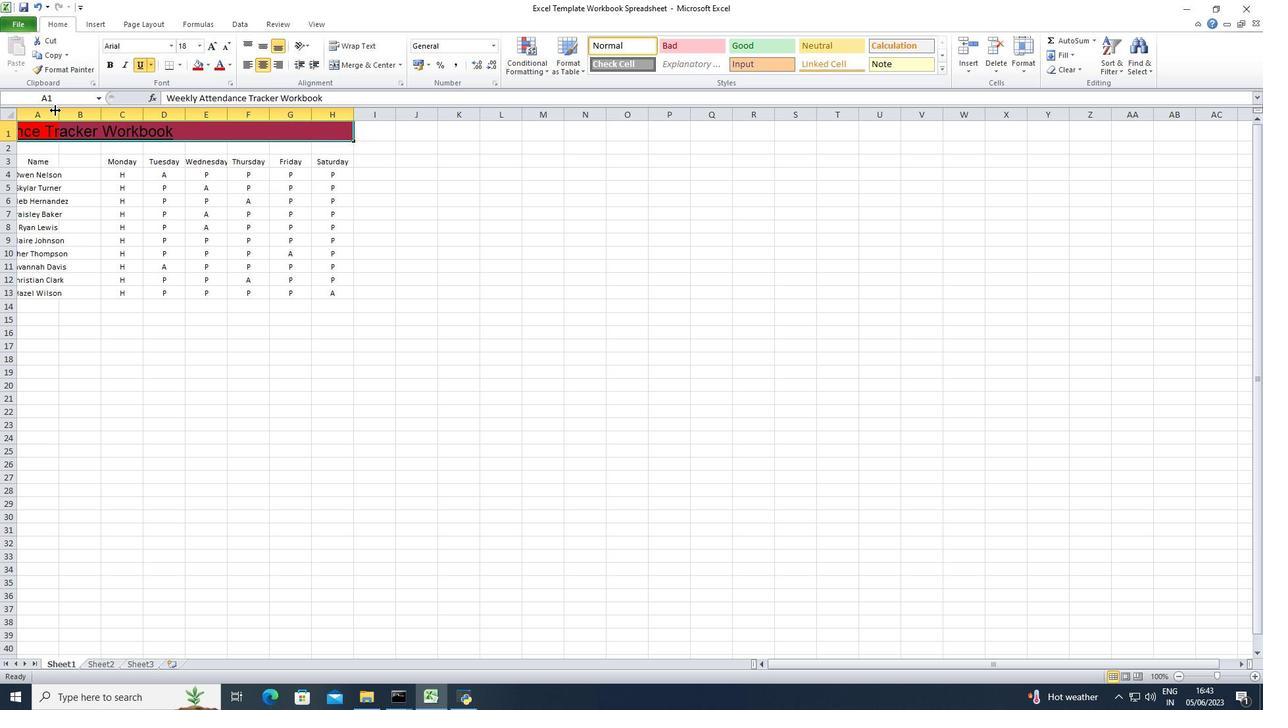 
Action: Mouse pressed left at (57, 111)
Screenshot: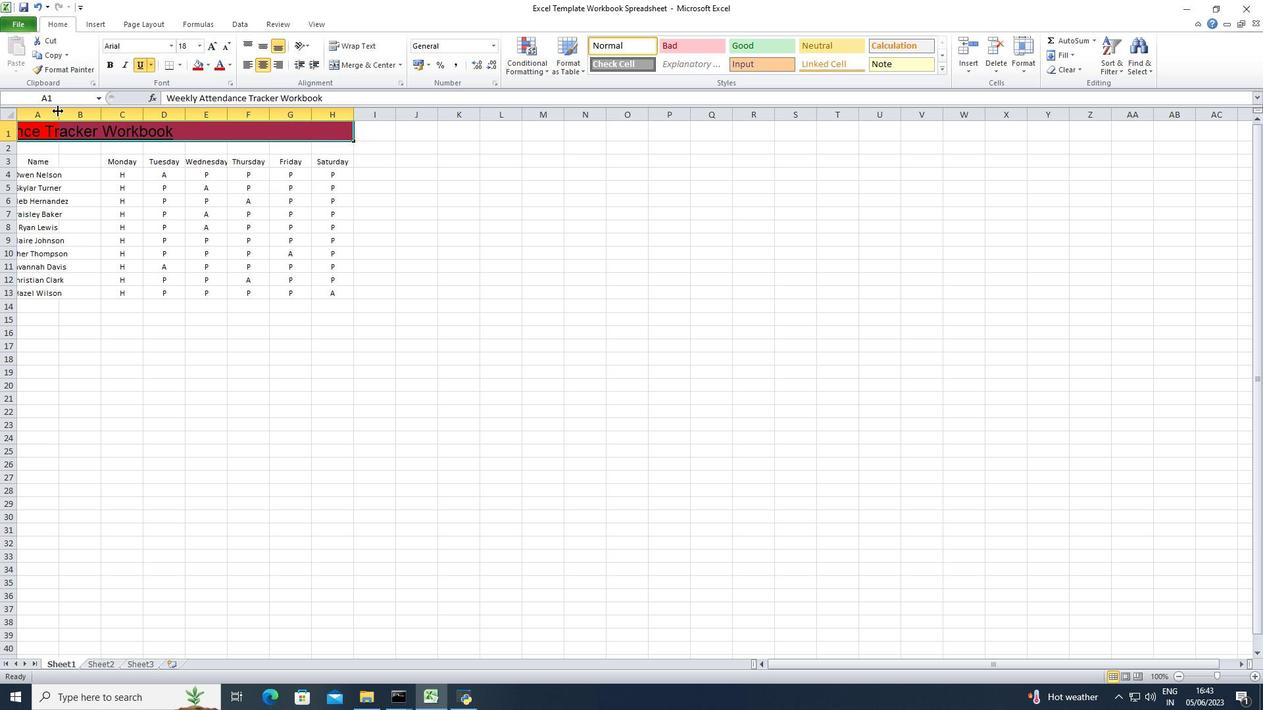 
Action: Mouse moved to (128, 111)
Screenshot: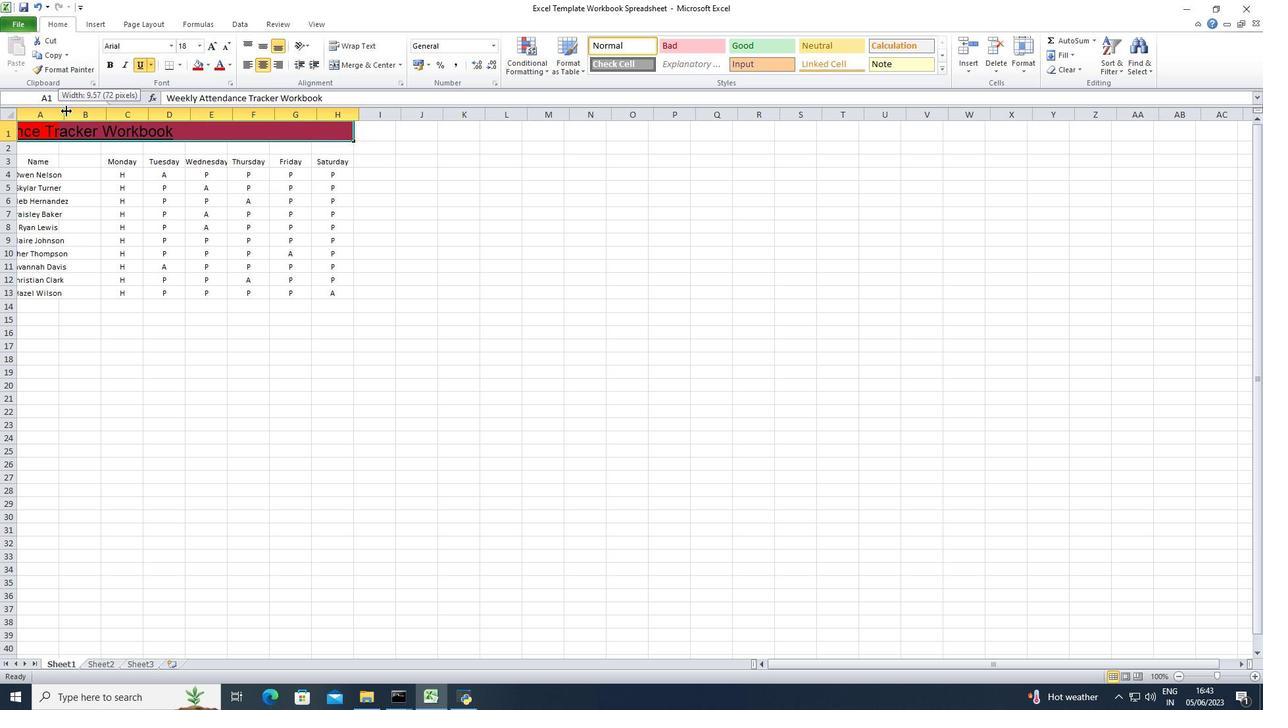 
Action: Mouse pressed left at (128, 111)
Screenshot: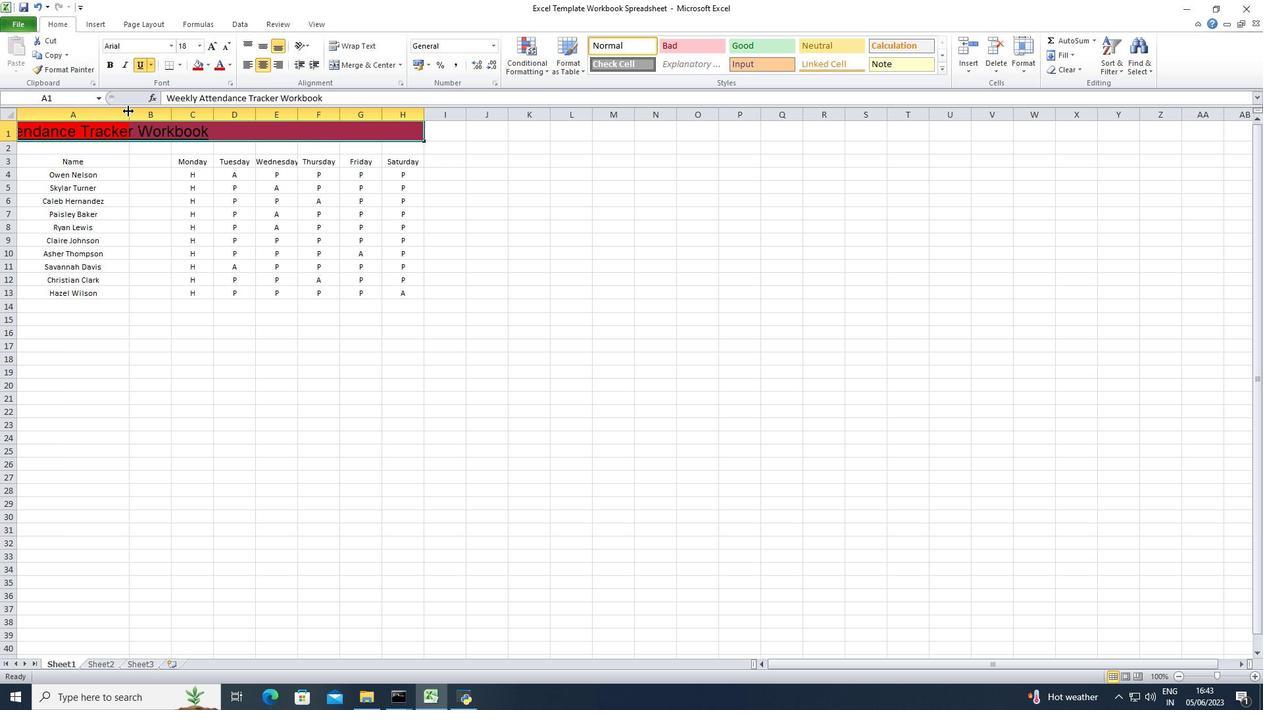 
Action: Mouse moved to (188, 111)
Screenshot: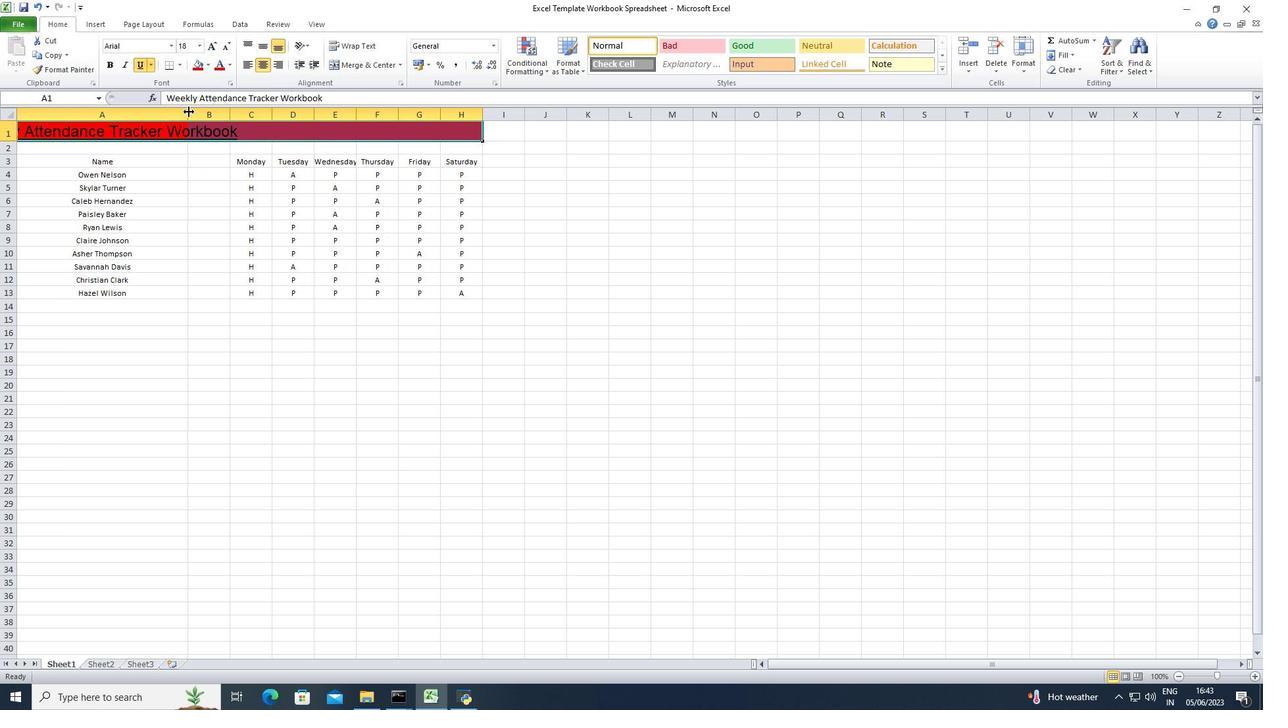 
Action: Mouse pressed left at (188, 111)
Screenshot: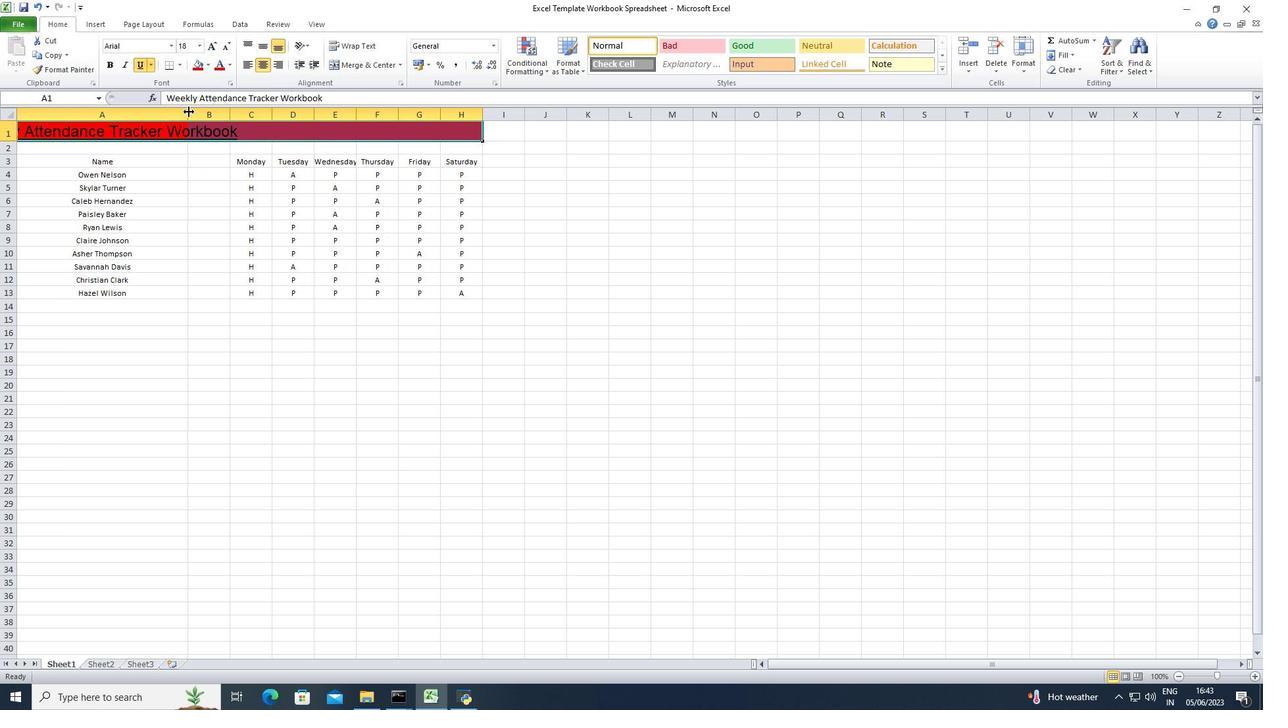 
Action: Mouse moved to (252, 114)
Screenshot: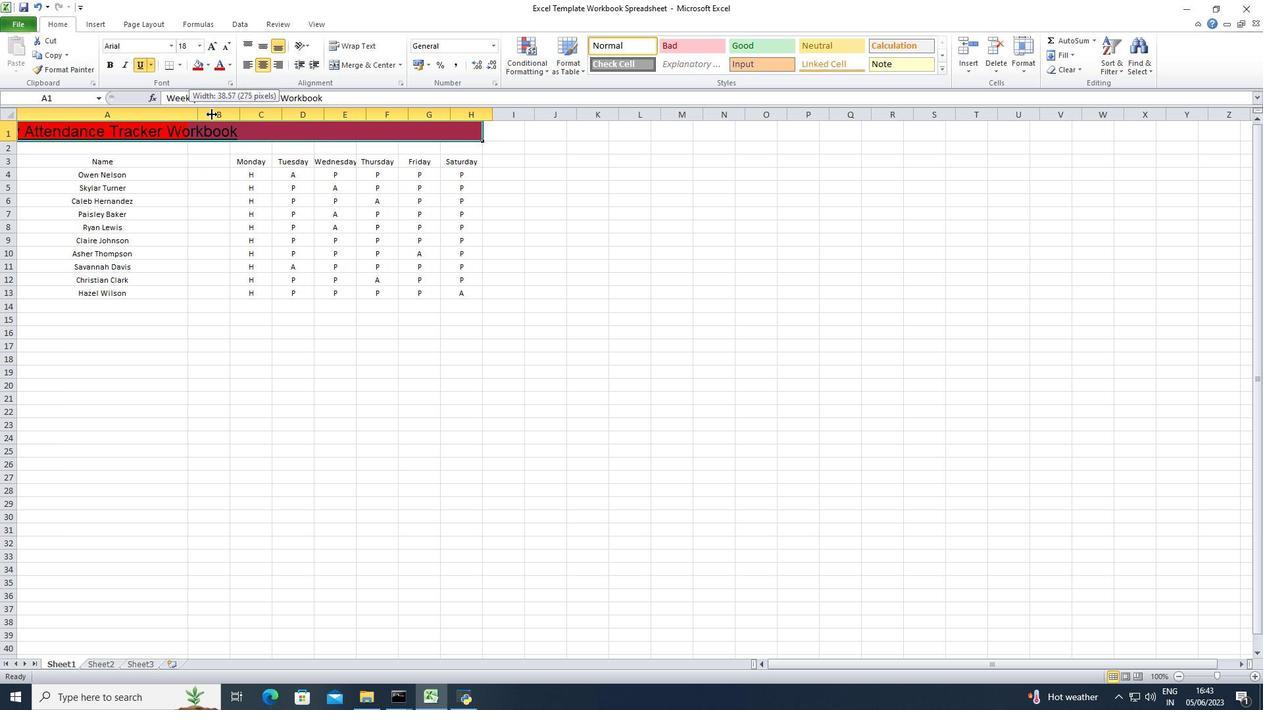 
Action: Mouse pressed left at (252, 114)
Screenshot: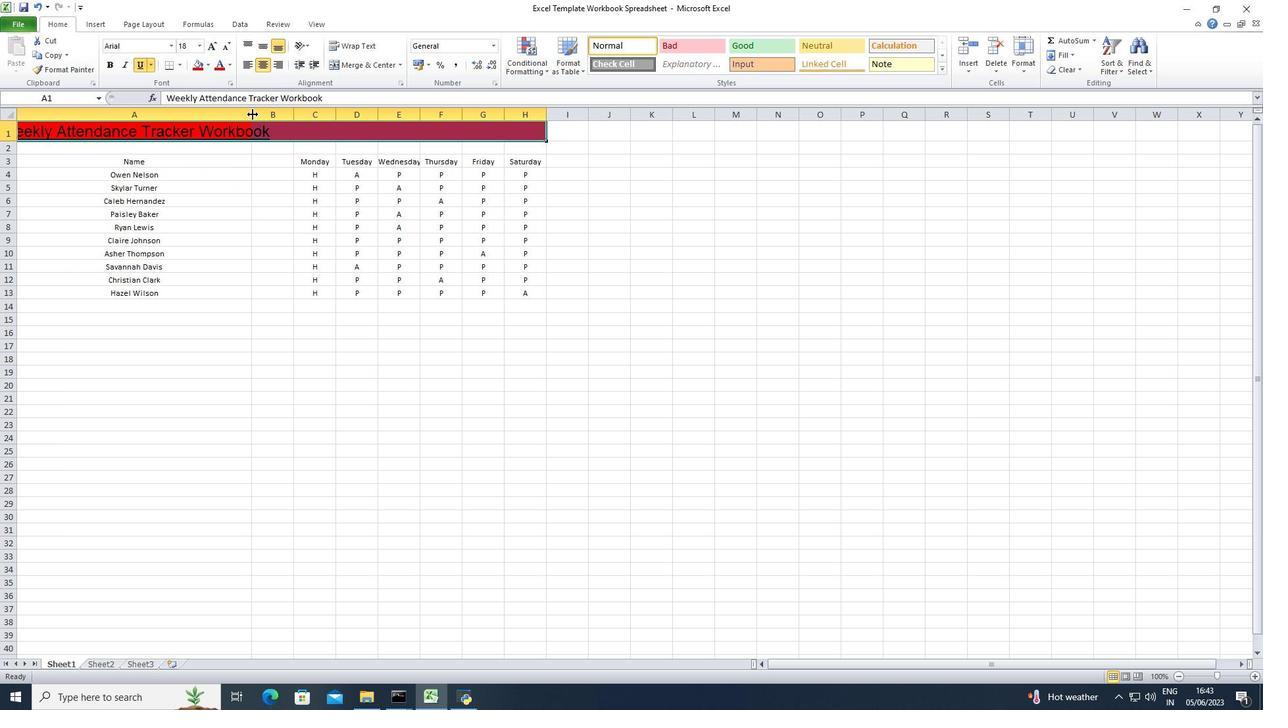 
Action: Mouse moved to (178, 165)
Screenshot: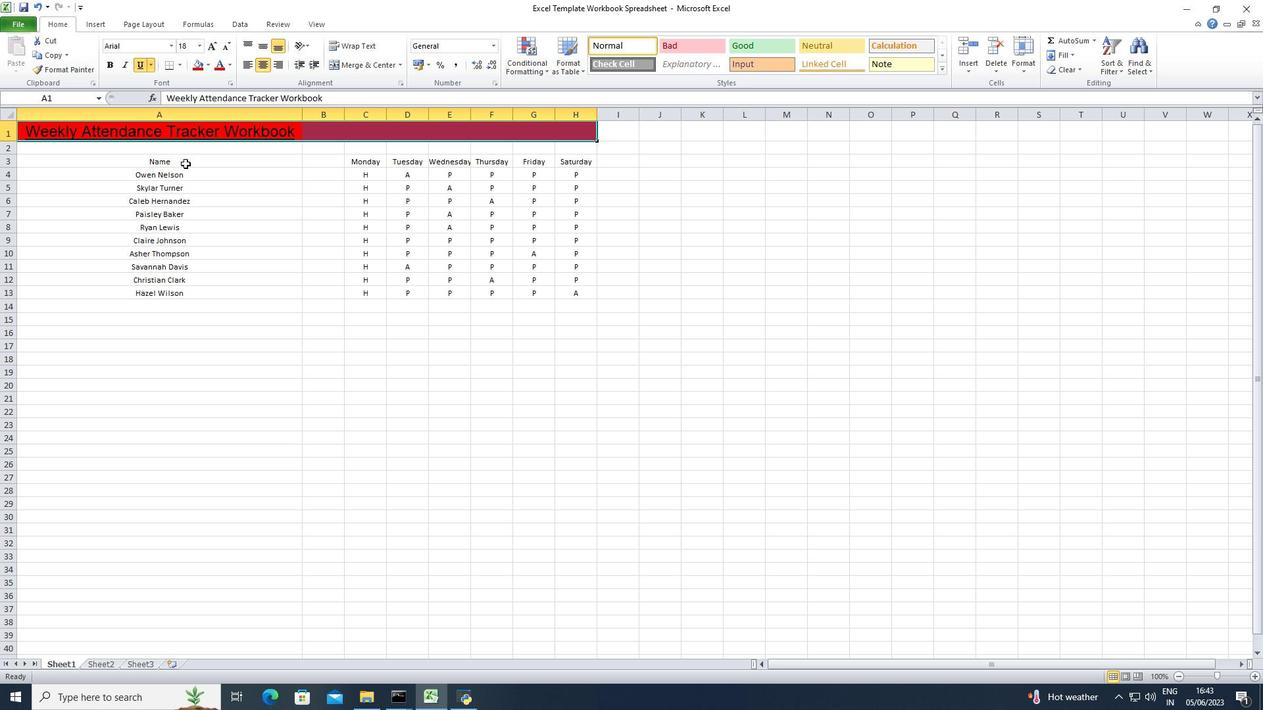 
Action: Mouse pressed left at (178, 165)
Screenshot: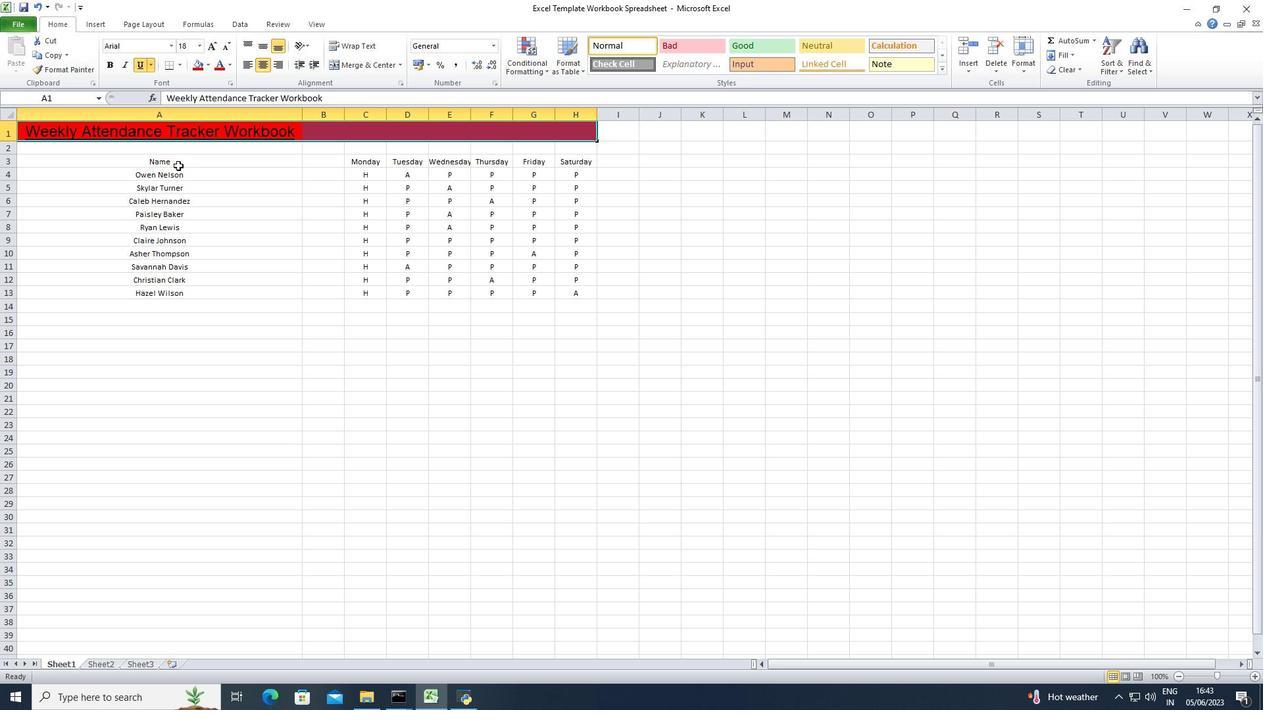 
Action: Mouse moved to (229, 67)
Screenshot: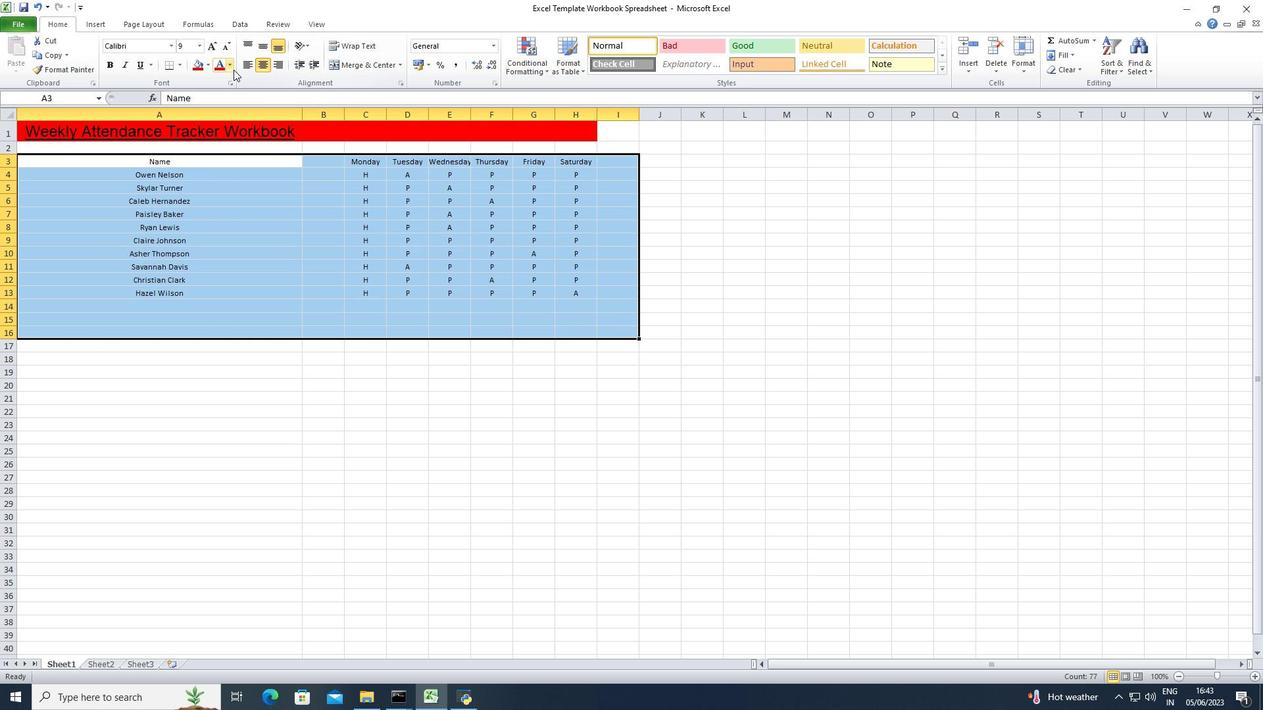 
Action: Mouse pressed left at (229, 67)
Screenshot: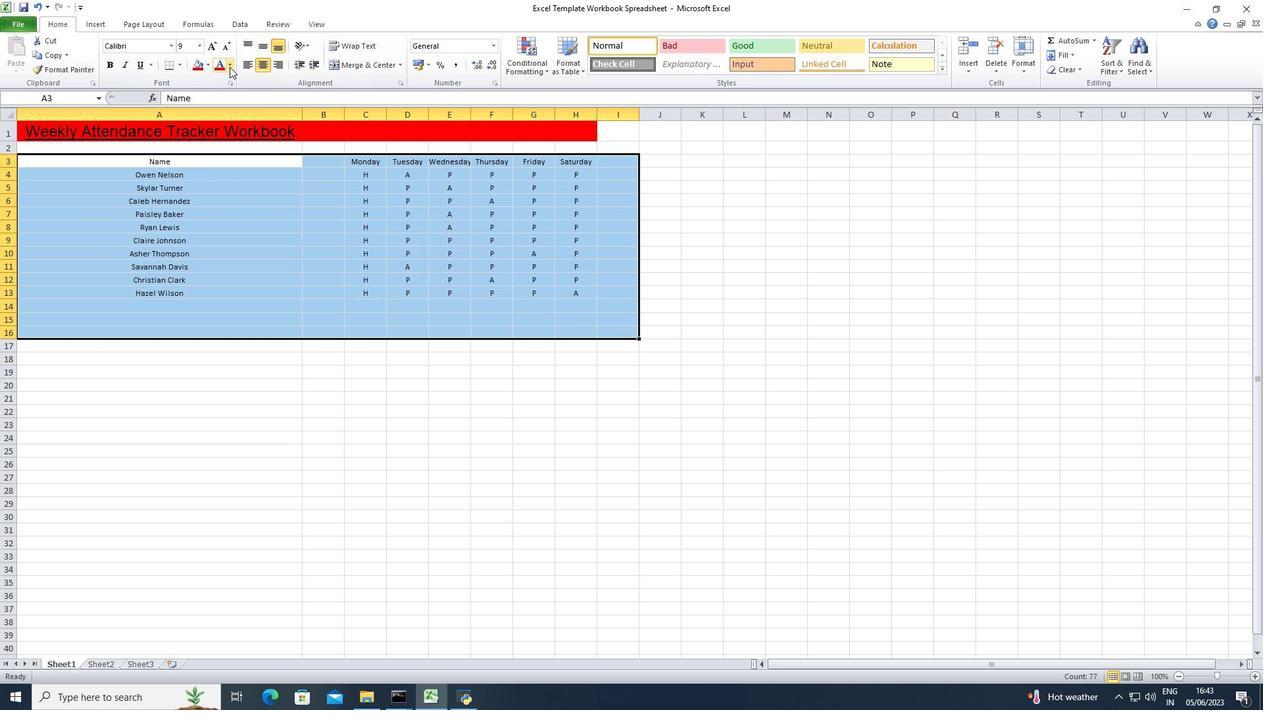 
Action: Mouse moved to (223, 79)
Screenshot: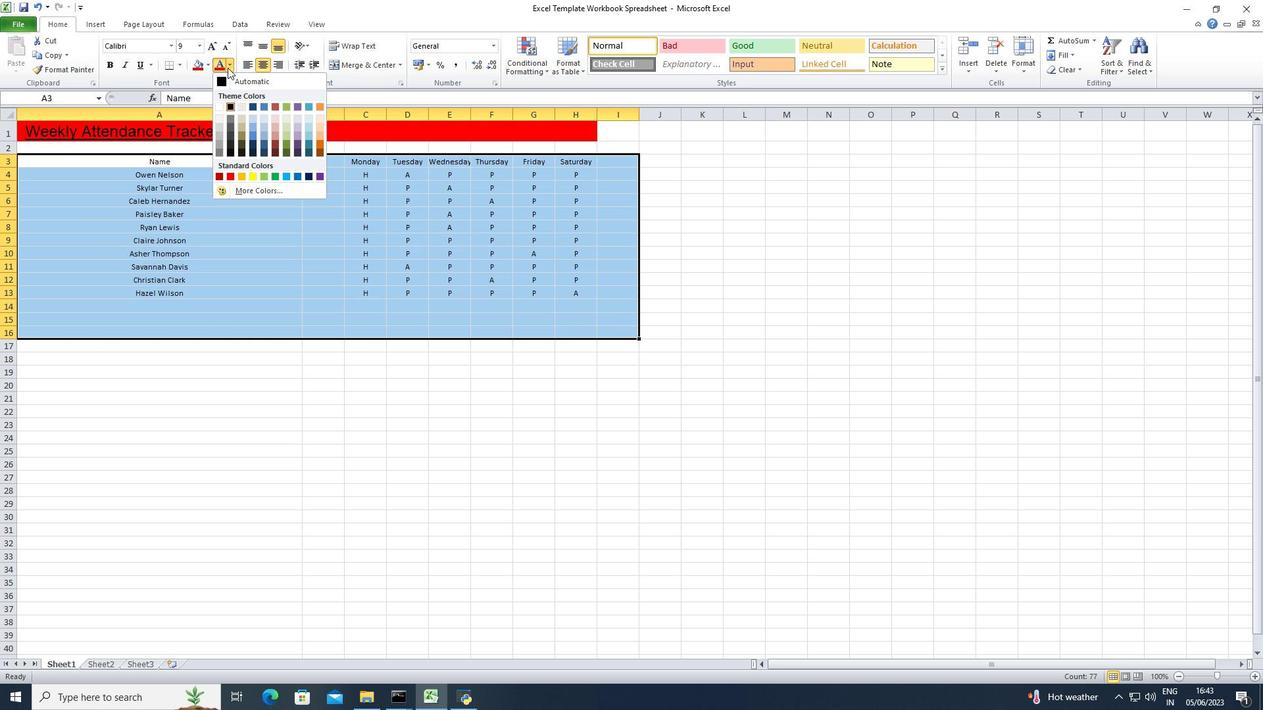 
Action: Mouse pressed left at (223, 79)
Screenshot: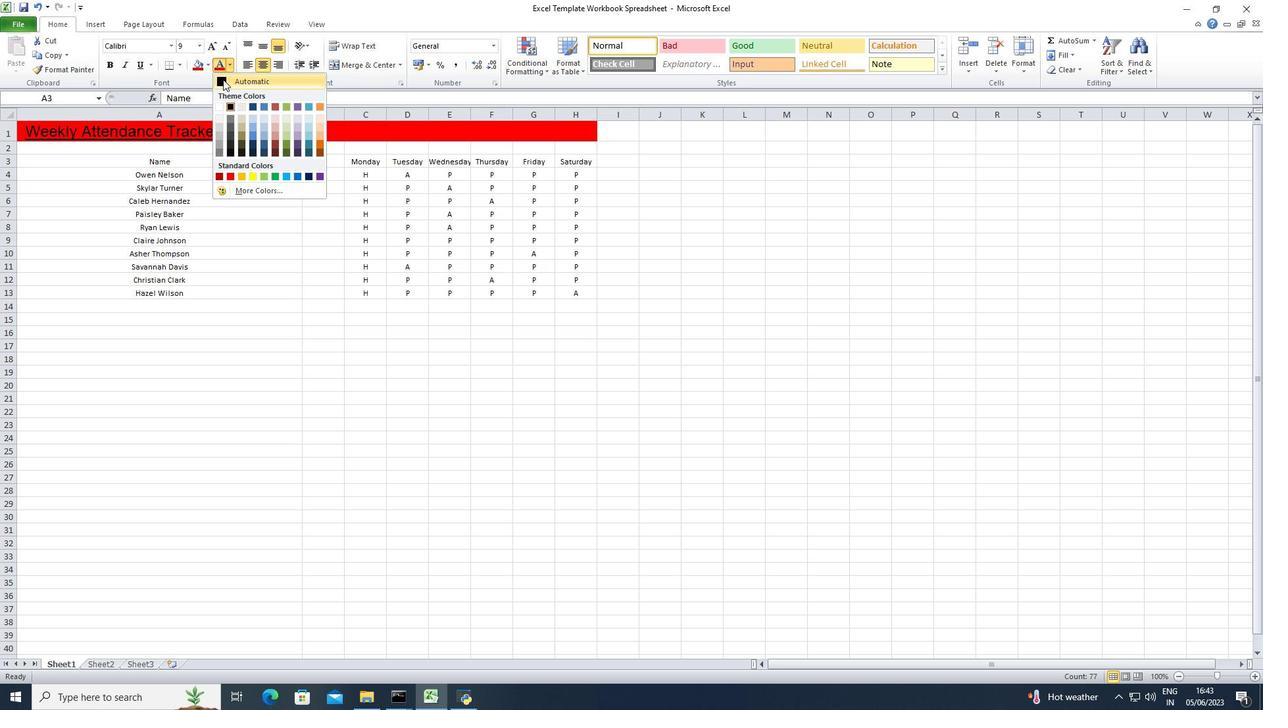 
Action: Mouse moved to (182, 65)
Screenshot: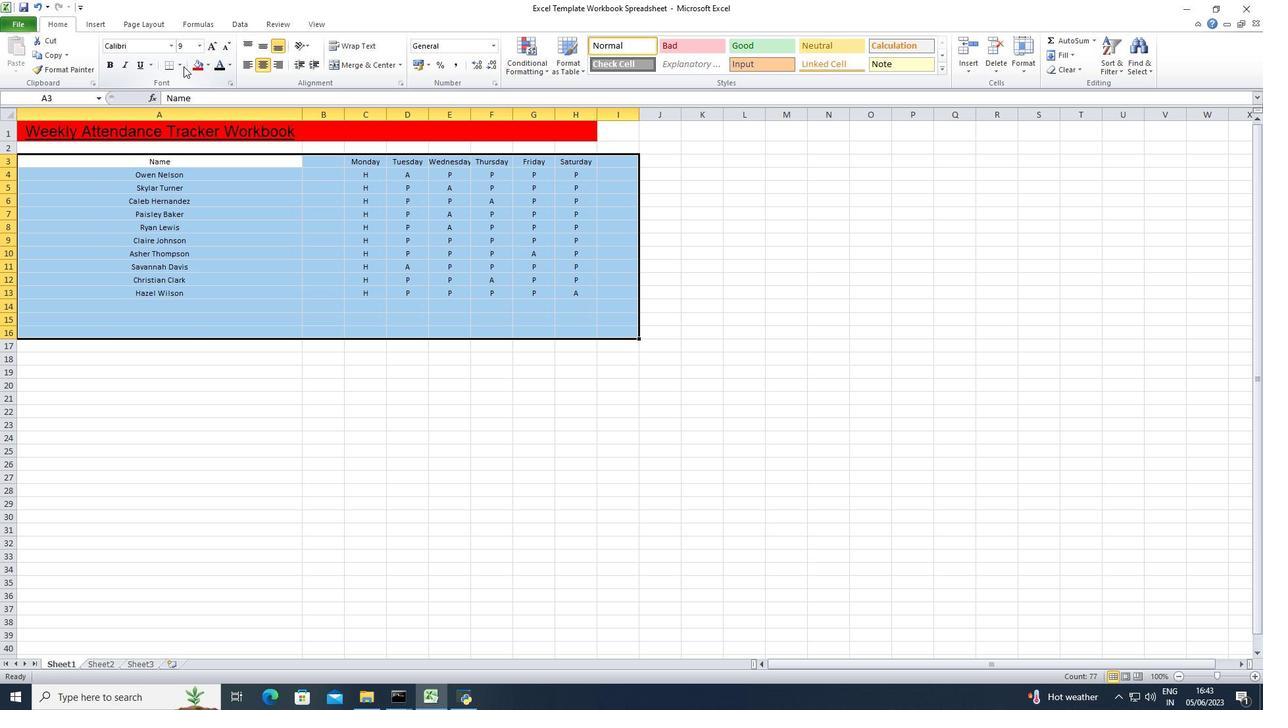 
Action: Mouse pressed left at (182, 65)
Screenshot: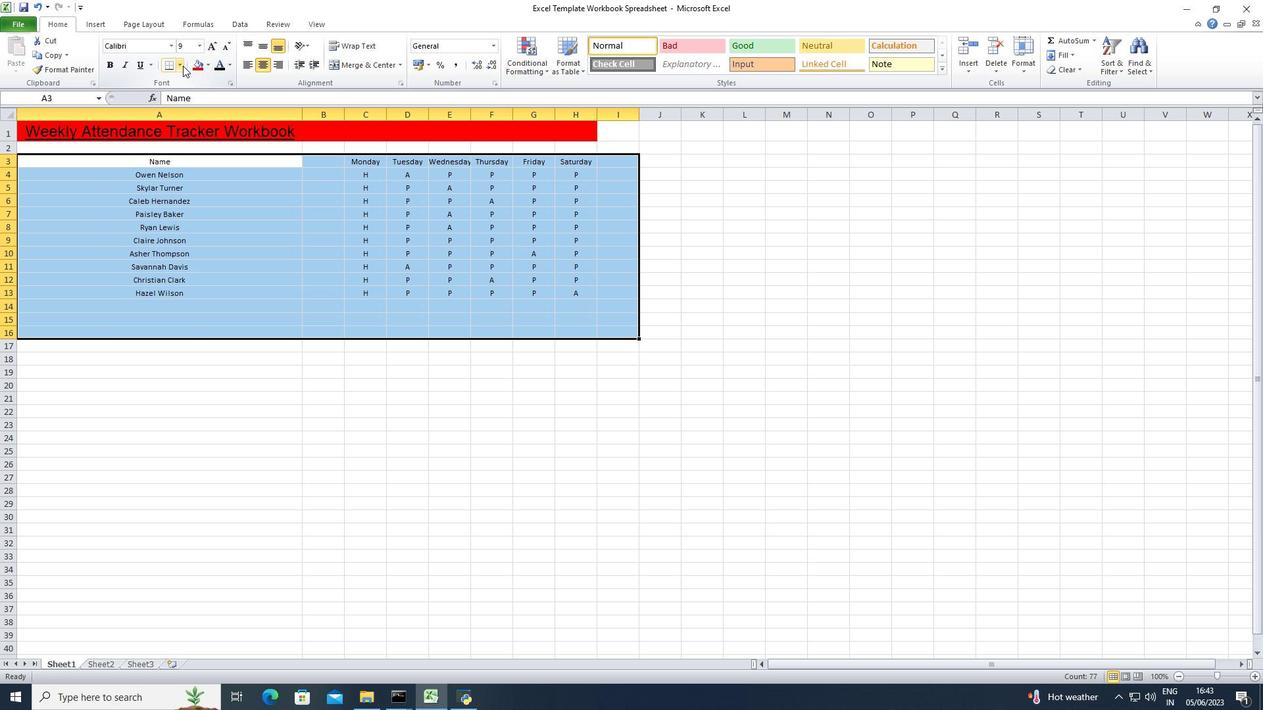 
Action: Mouse moved to (195, 159)
Screenshot: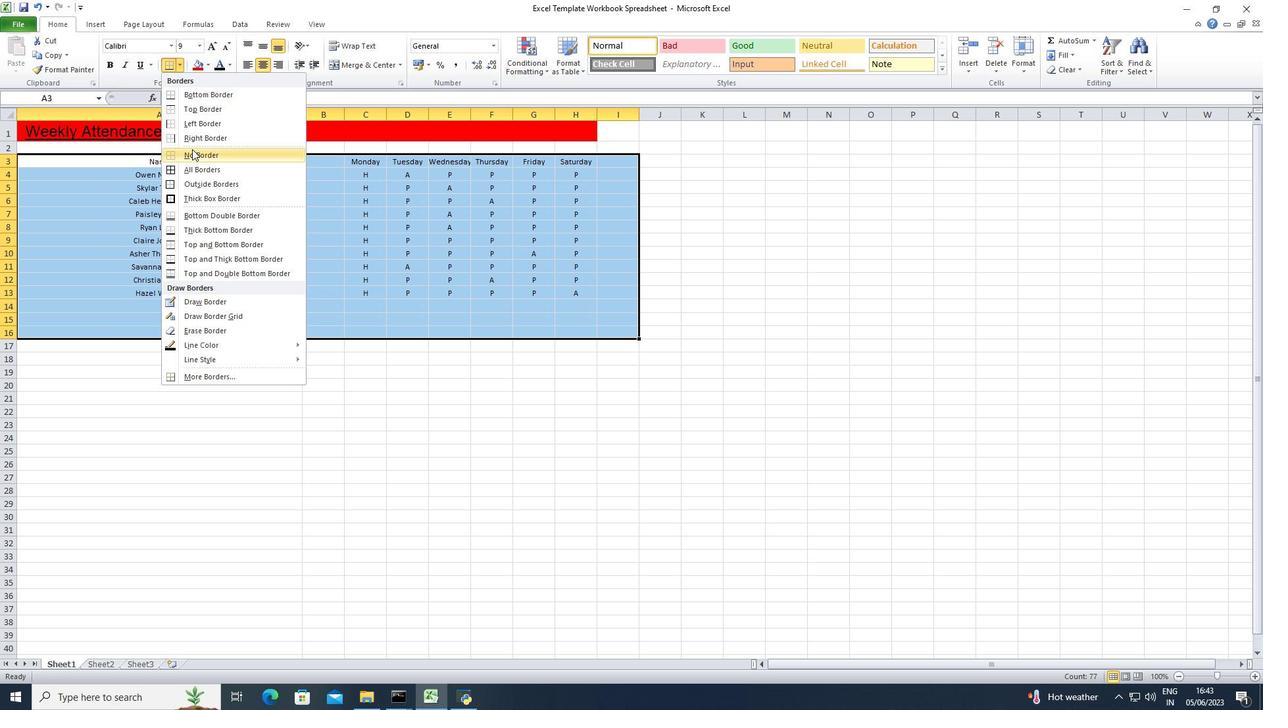 
Action: Mouse pressed left at (195, 159)
Screenshot: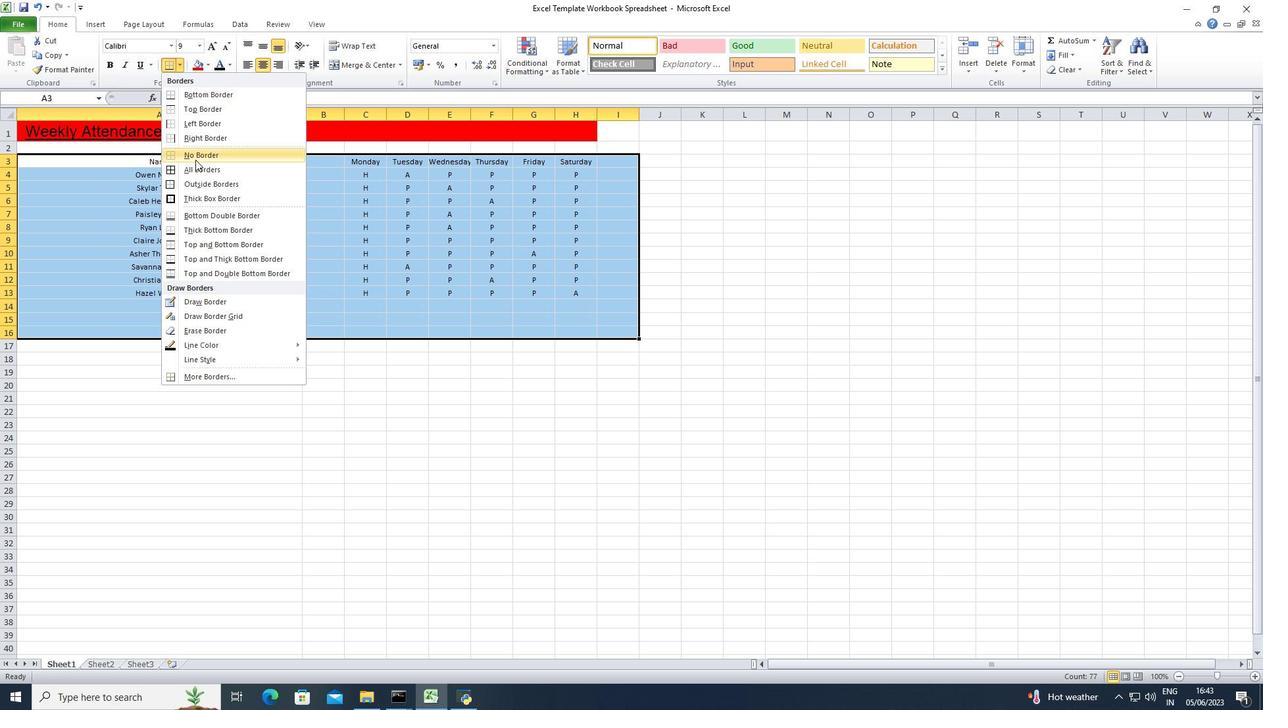 
Action: Mouse moved to (667, 210)
Screenshot: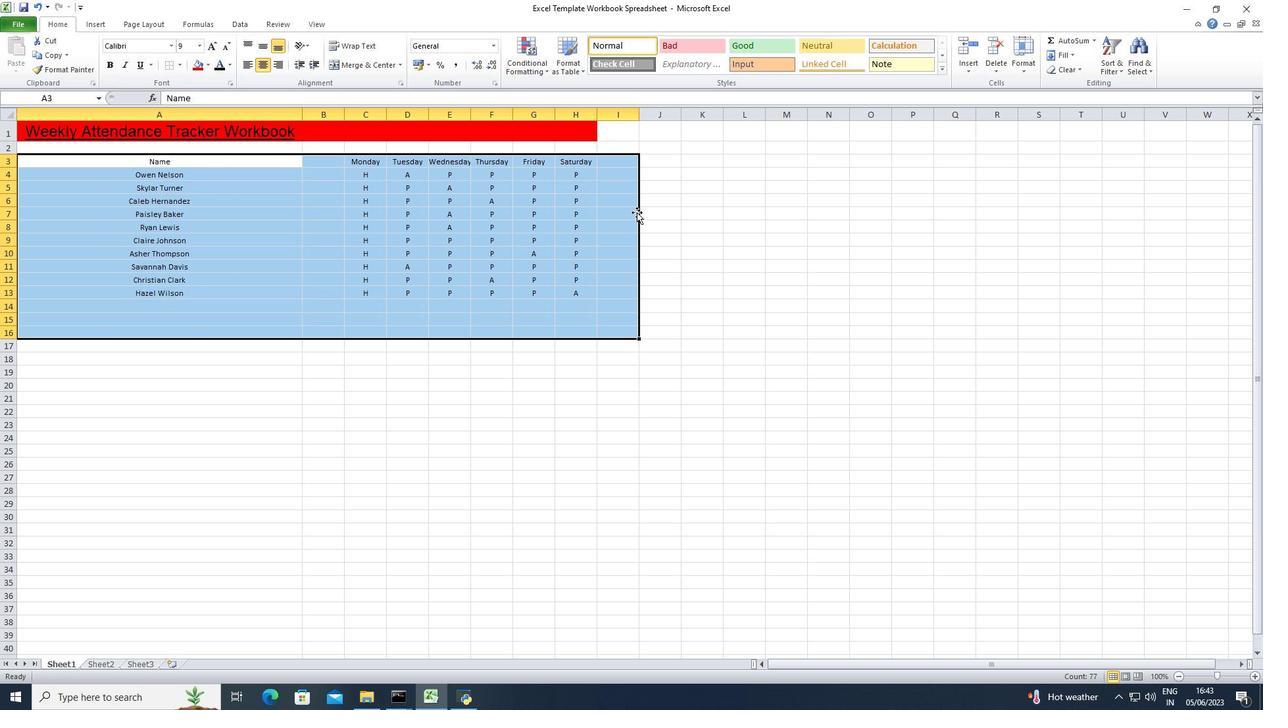 
Action: Mouse pressed left at (667, 210)
Screenshot: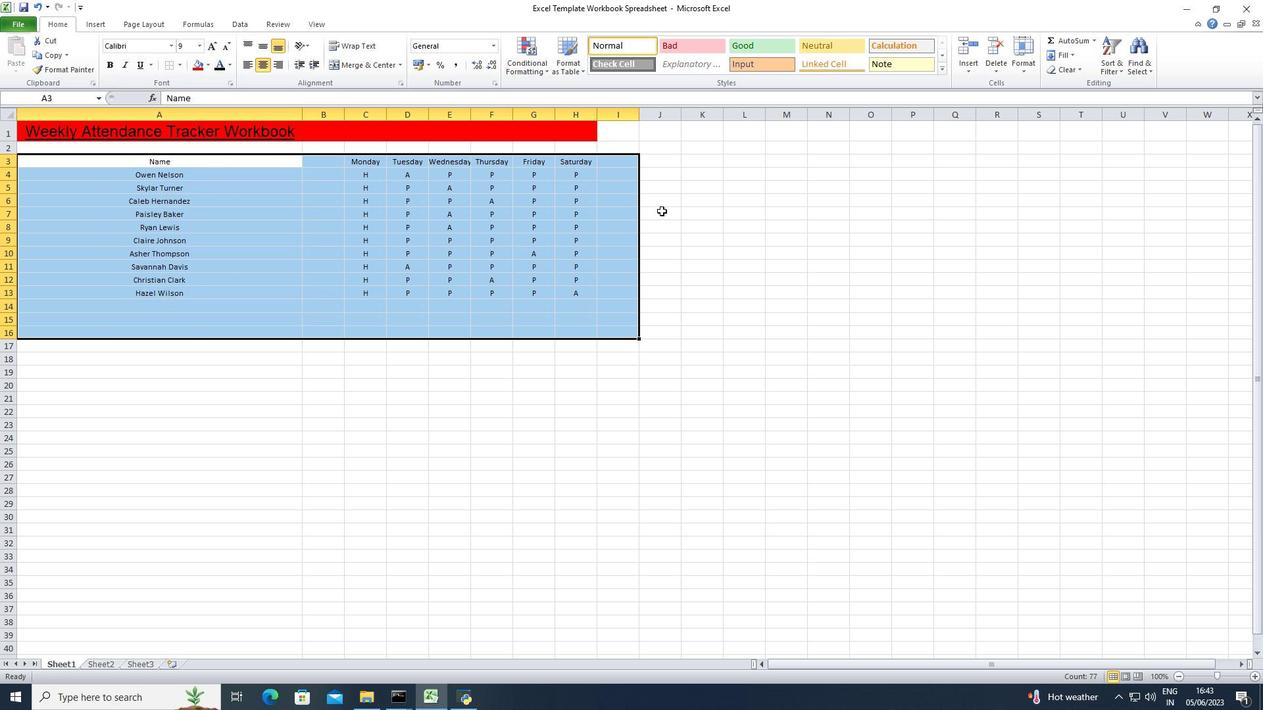 
